 Task: Create âIntegration Monitoring Dashboardâ guidelines within a repository.
Action: Mouse moved to (1388, 114)
Screenshot: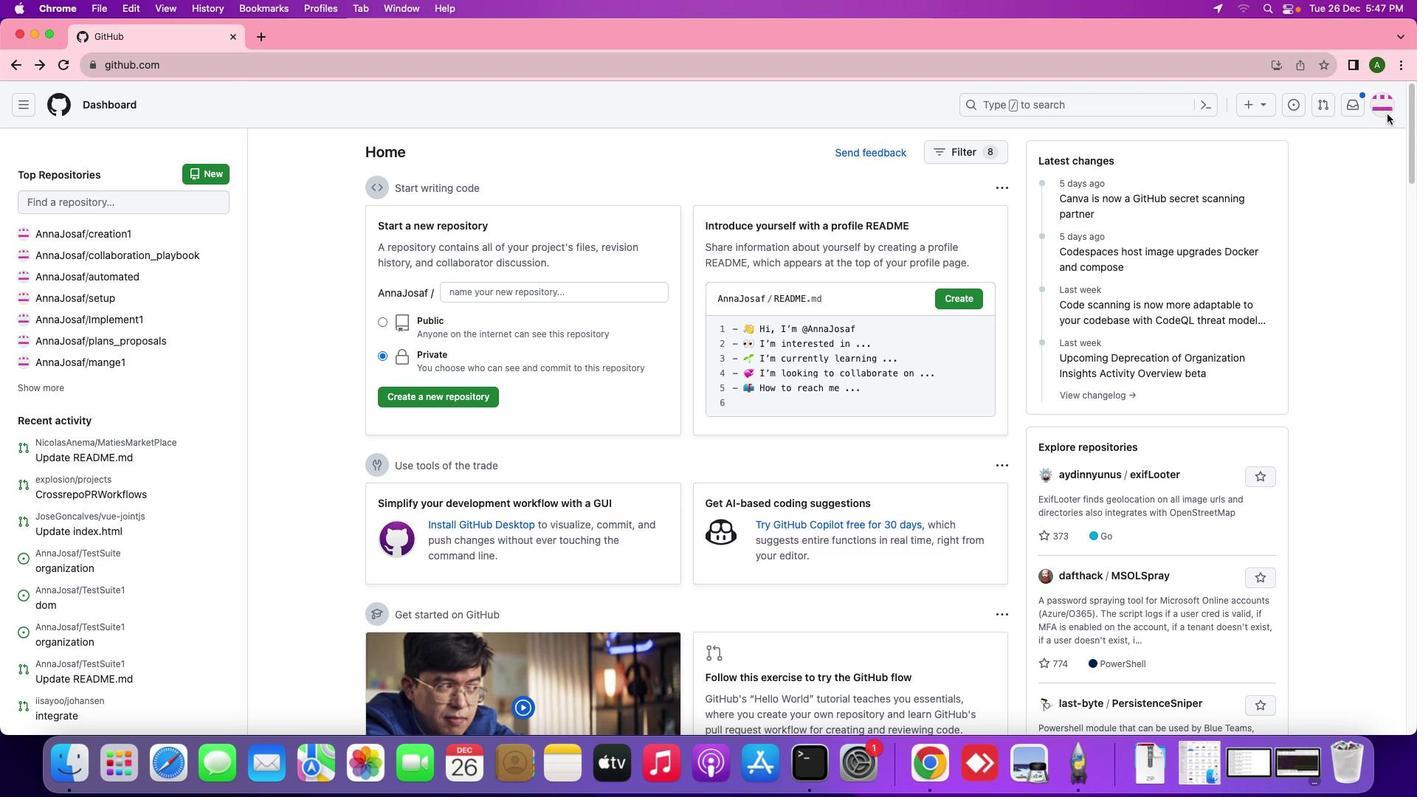 
Action: Mouse pressed left at (1388, 114)
Screenshot: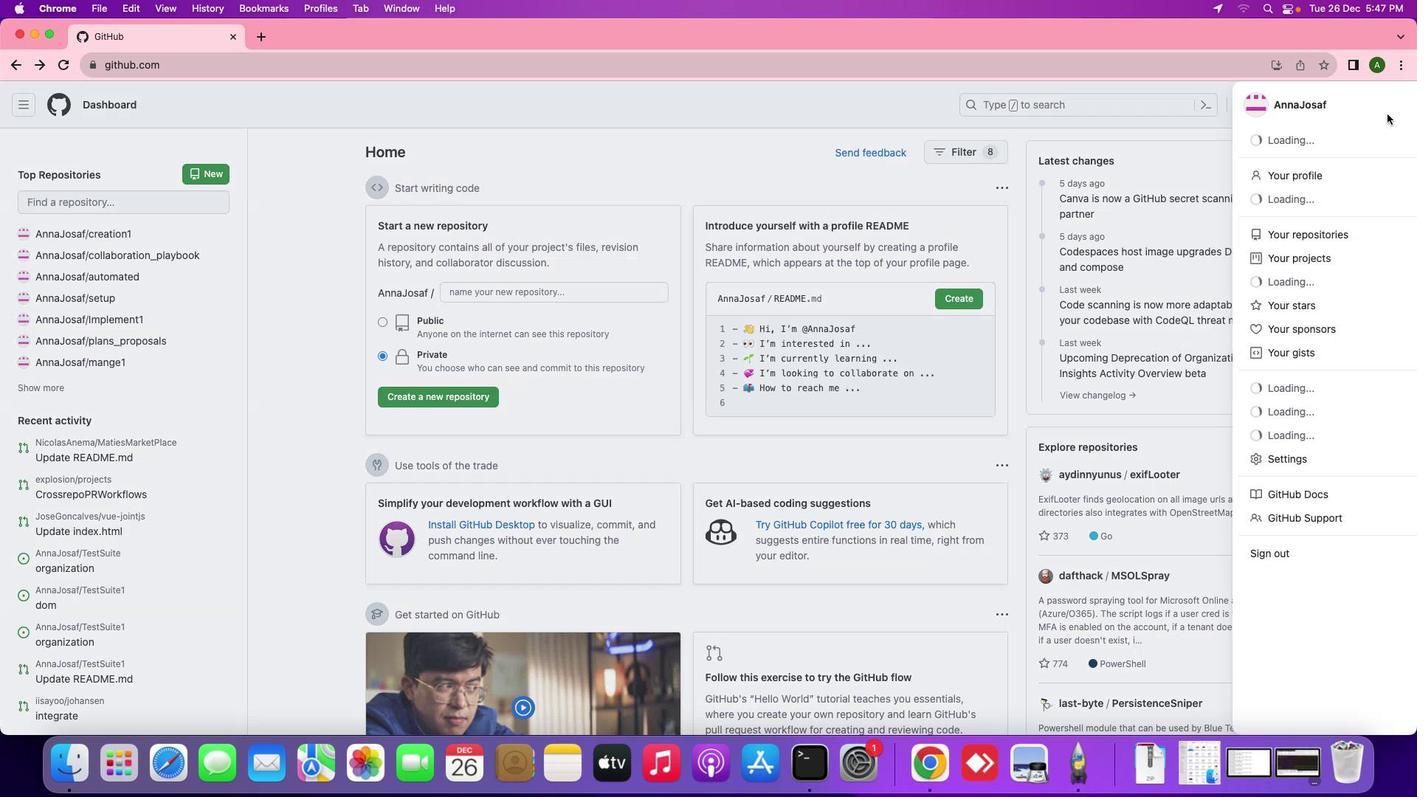 
Action: Mouse moved to (1274, 242)
Screenshot: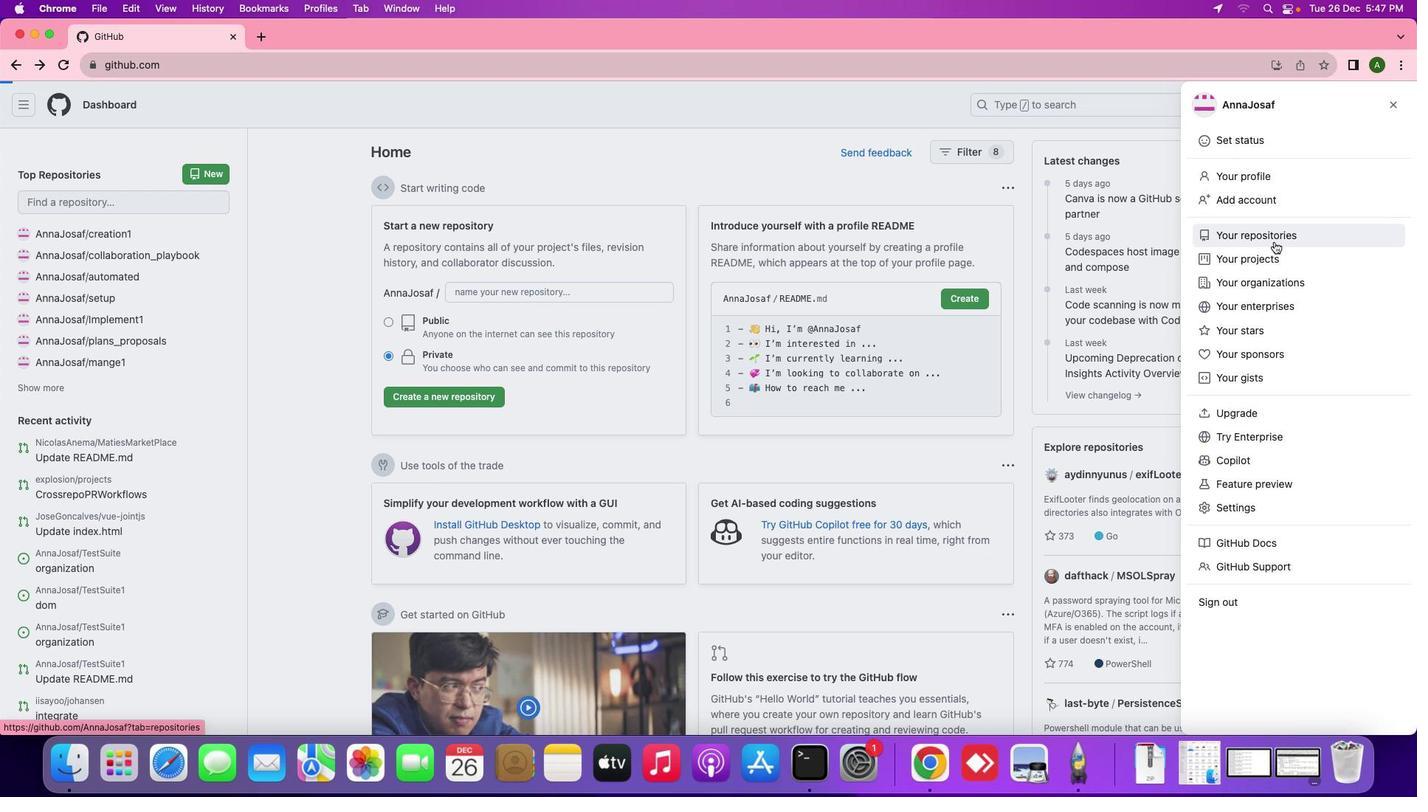 
Action: Mouse pressed left at (1274, 242)
Screenshot: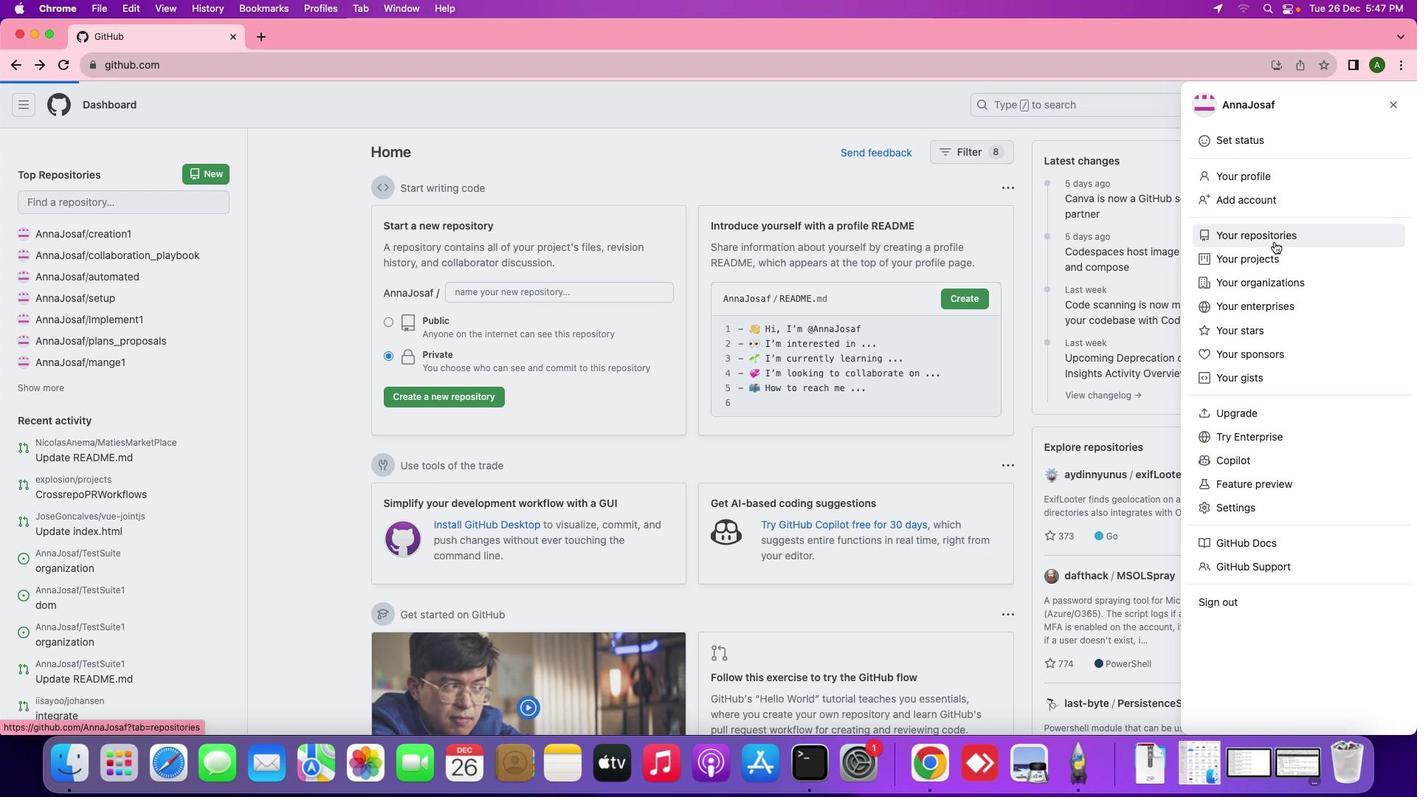 
Action: Mouse moved to (621, 530)
Screenshot: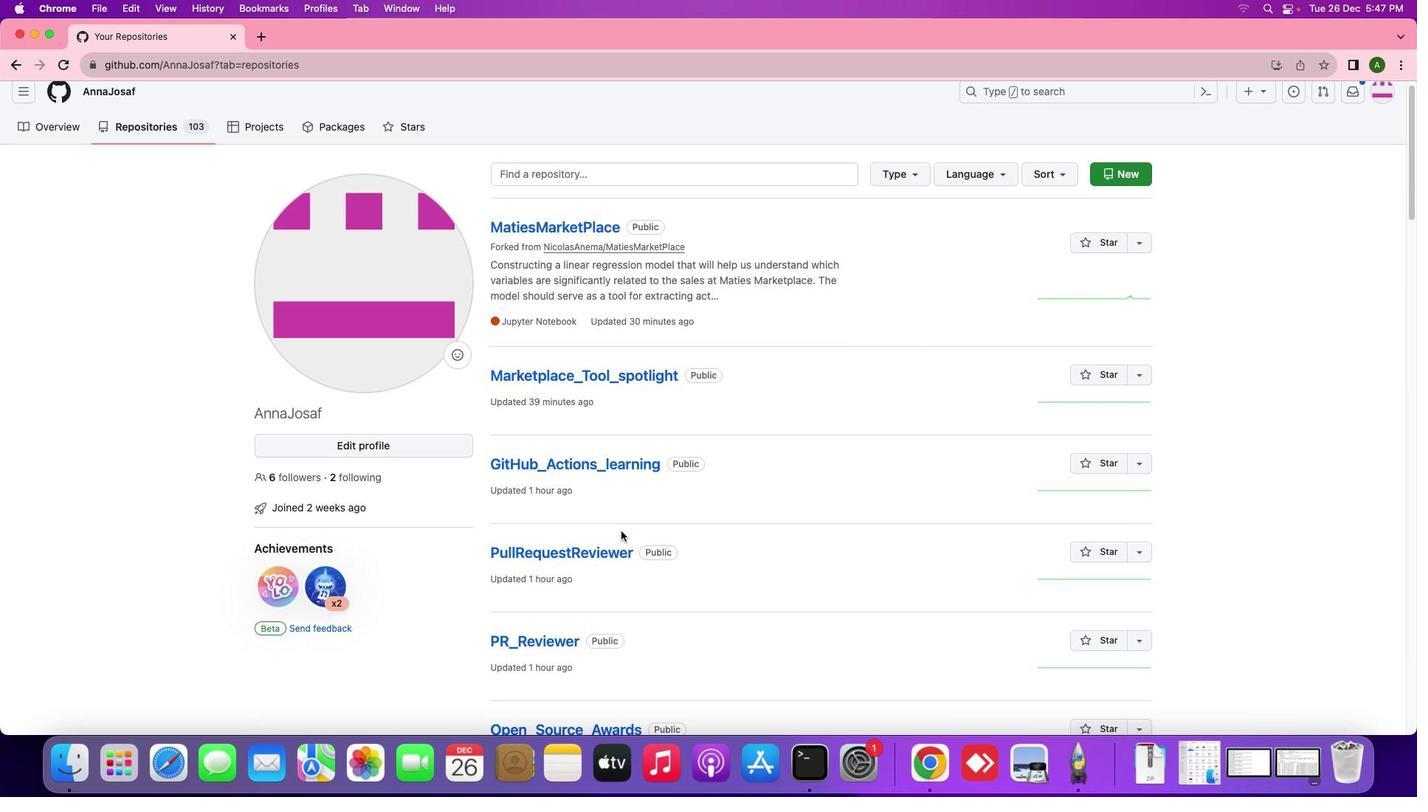 
Action: Mouse scrolled (621, 530) with delta (0, 0)
Screenshot: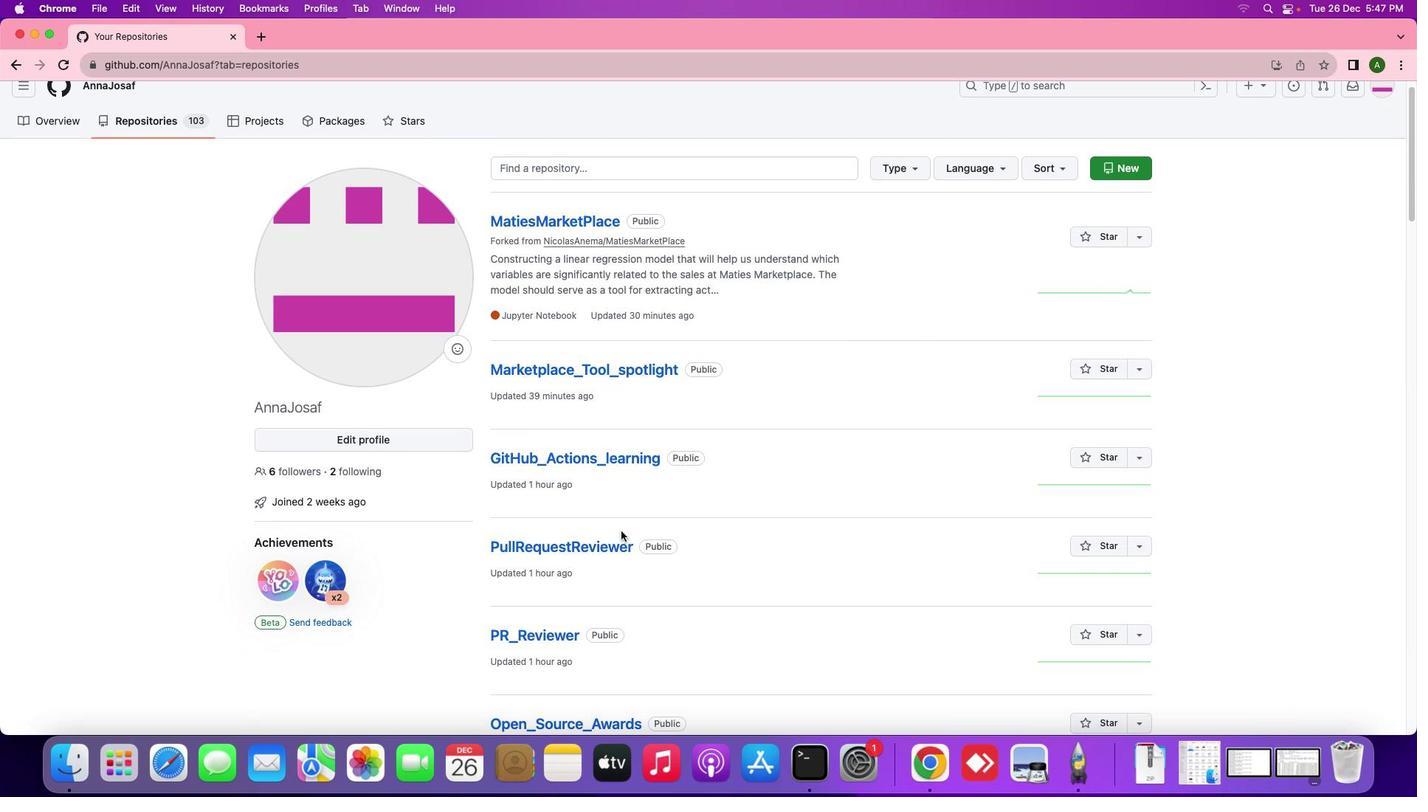 
Action: Mouse scrolled (621, 530) with delta (0, 0)
Screenshot: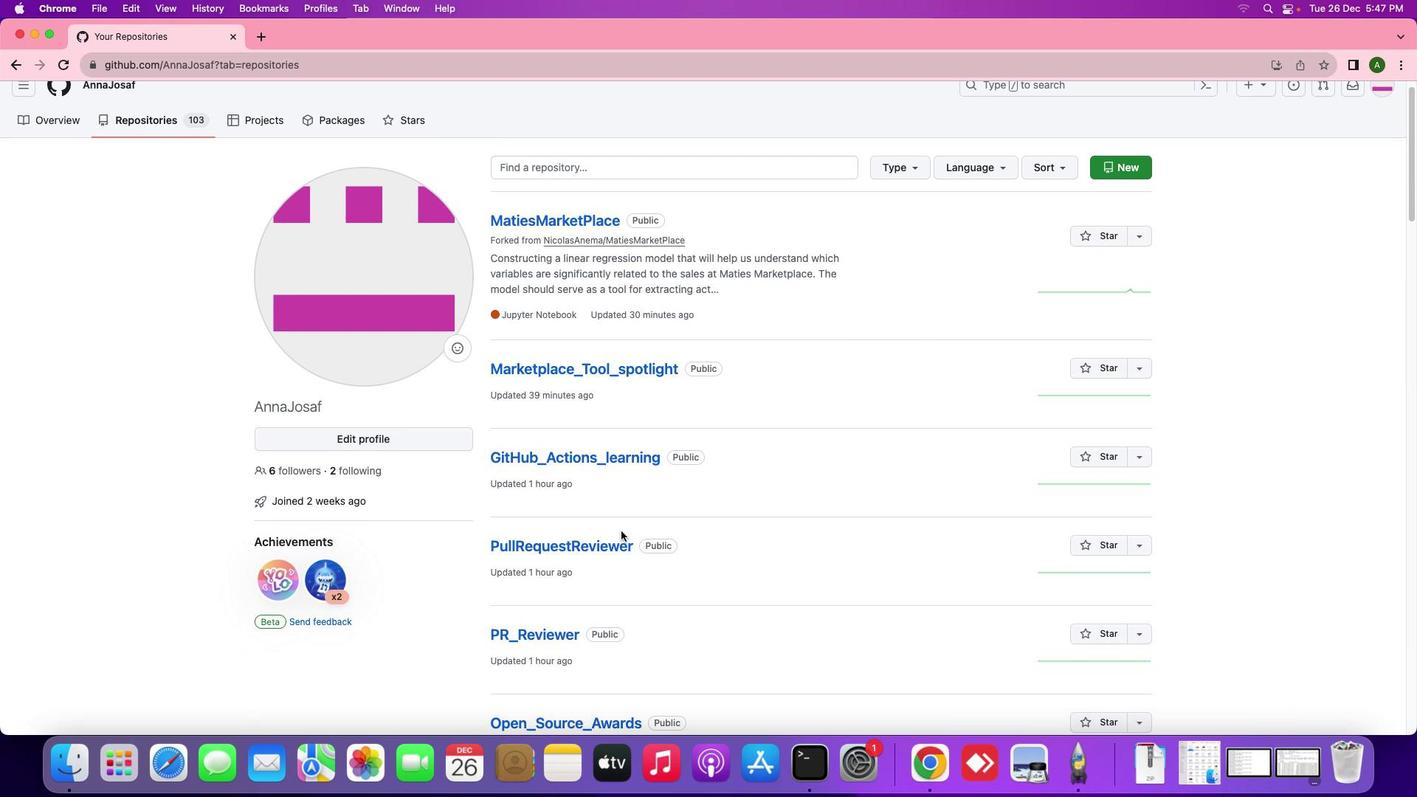 
Action: Mouse scrolled (621, 530) with delta (0, 0)
Screenshot: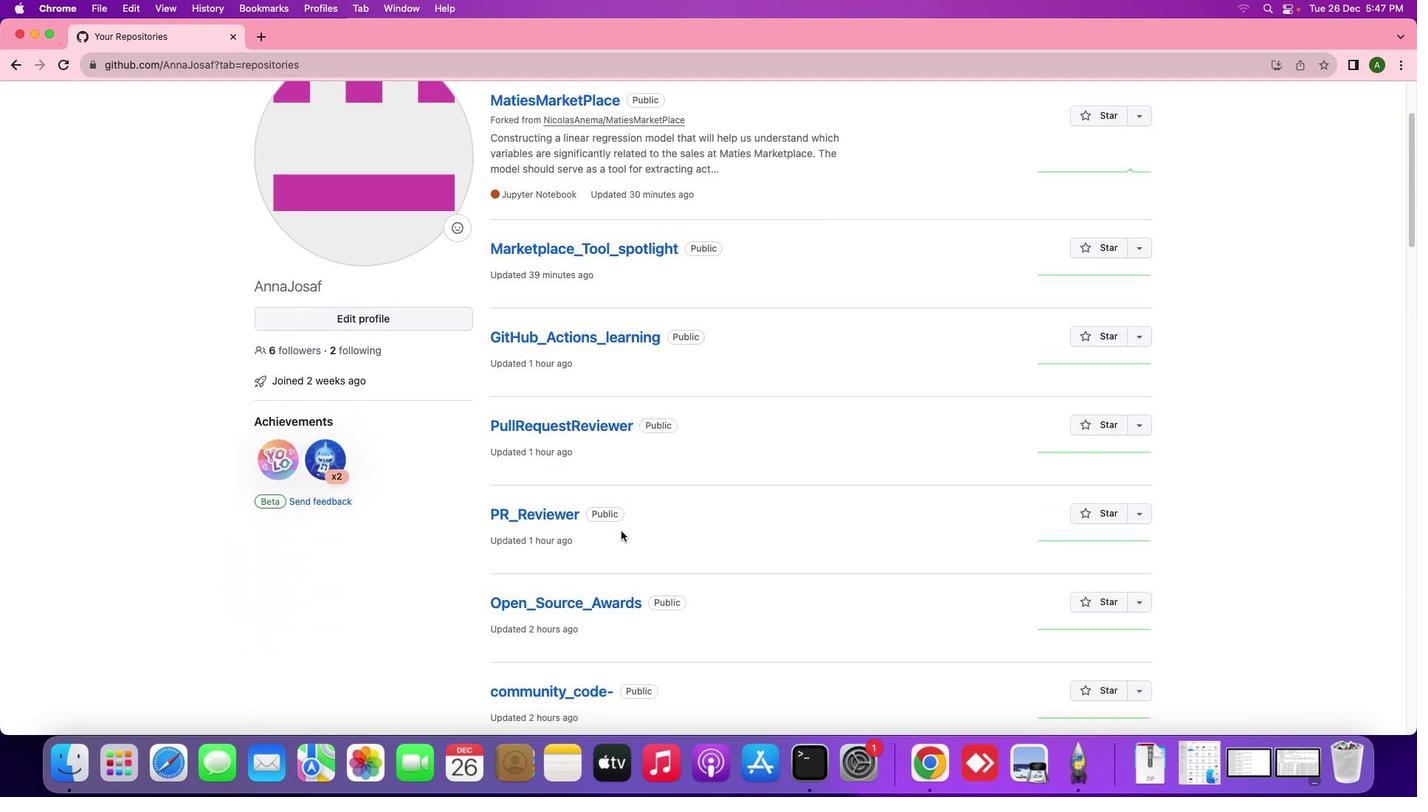 
Action: Mouse scrolled (621, 530) with delta (0, 0)
Screenshot: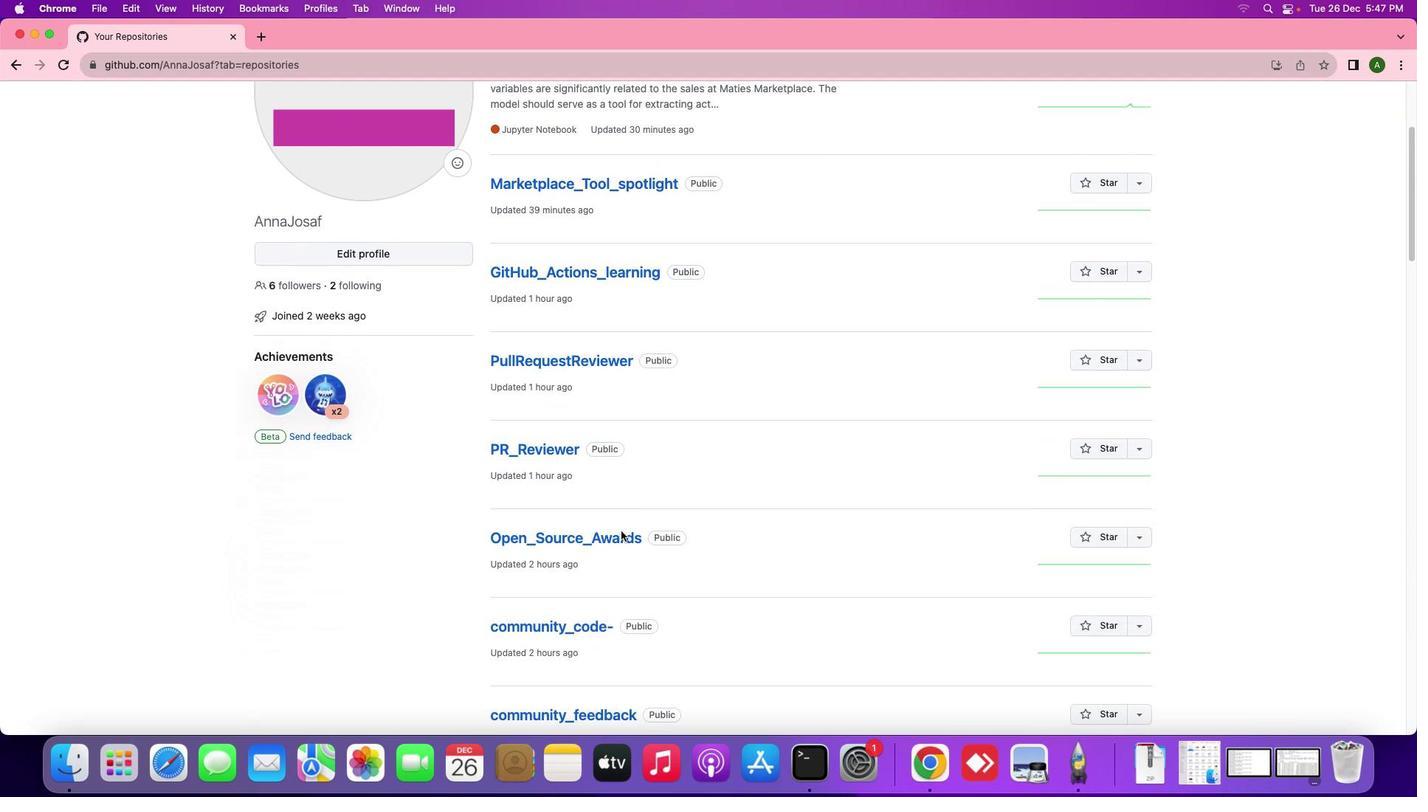 
Action: Mouse scrolled (621, 530) with delta (0, -1)
Screenshot: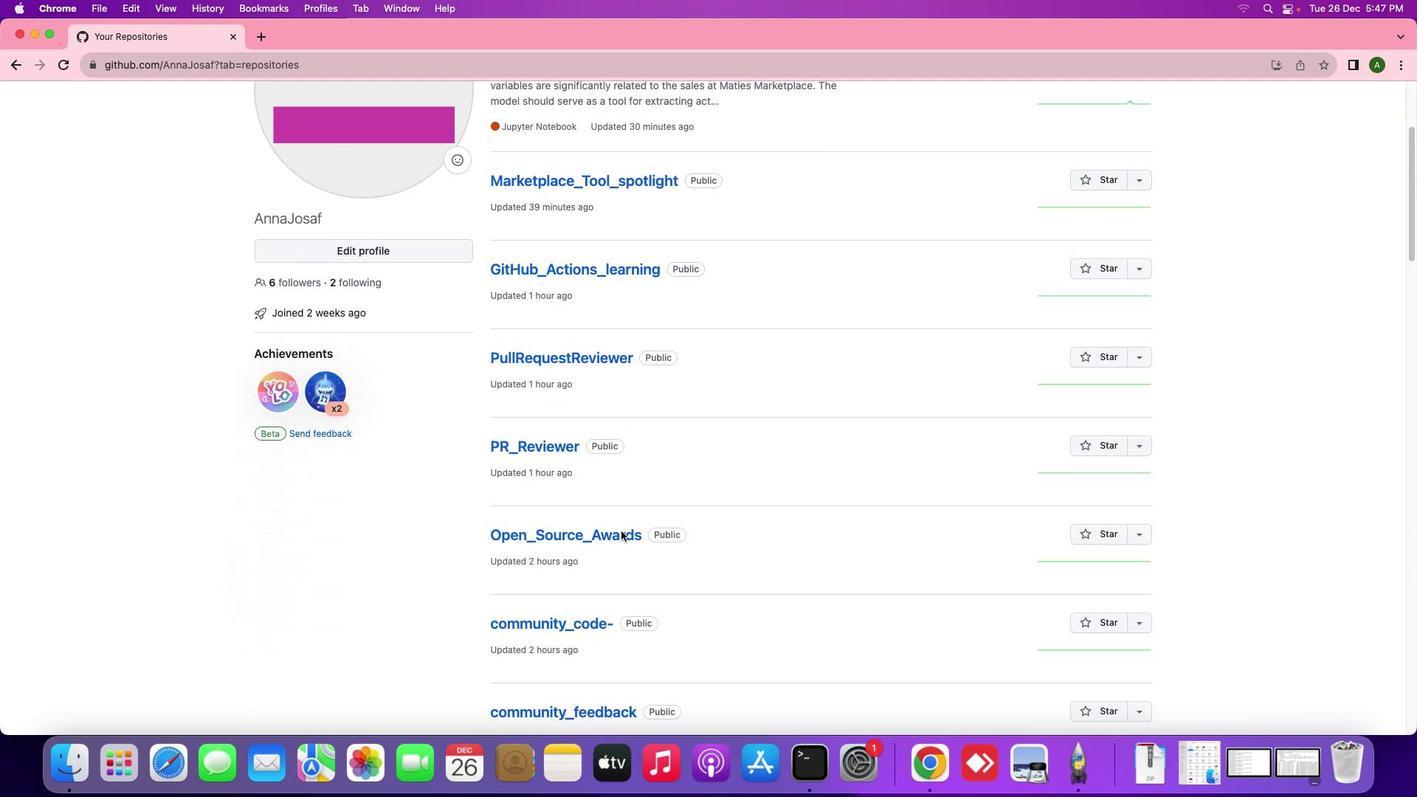 
Action: Mouse scrolled (621, 530) with delta (0, -2)
Screenshot: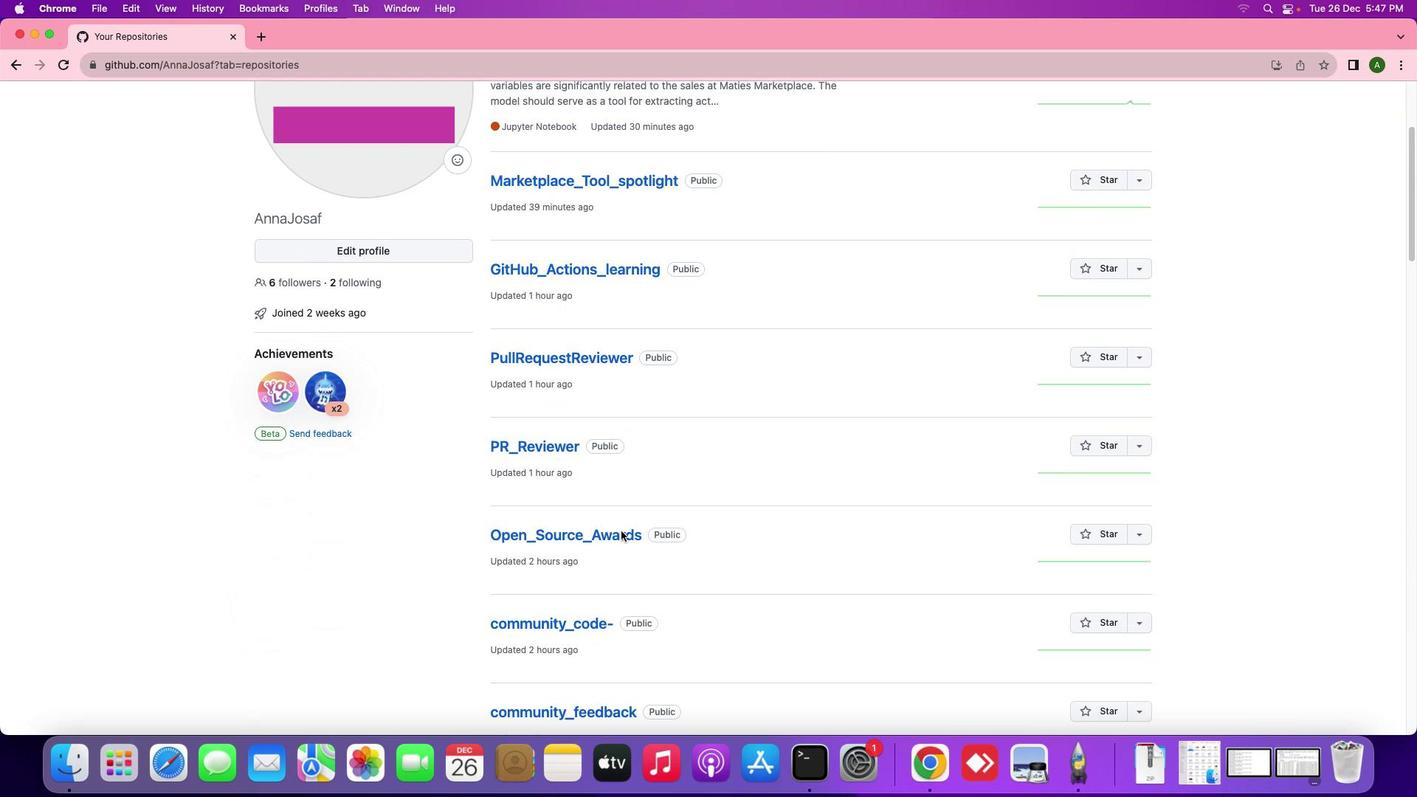 
Action: Mouse moved to (541, 443)
Screenshot: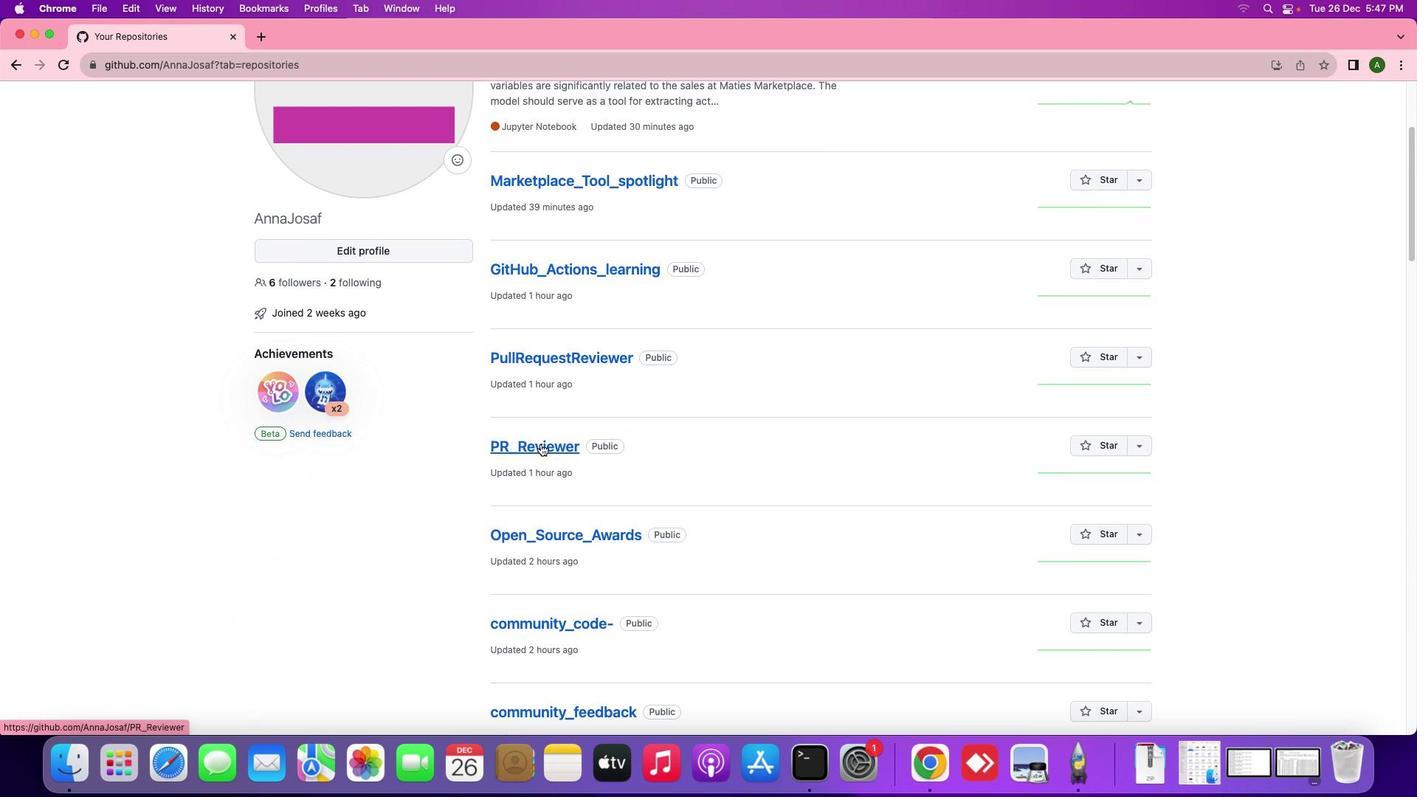 
Action: Mouse pressed left at (541, 443)
Screenshot: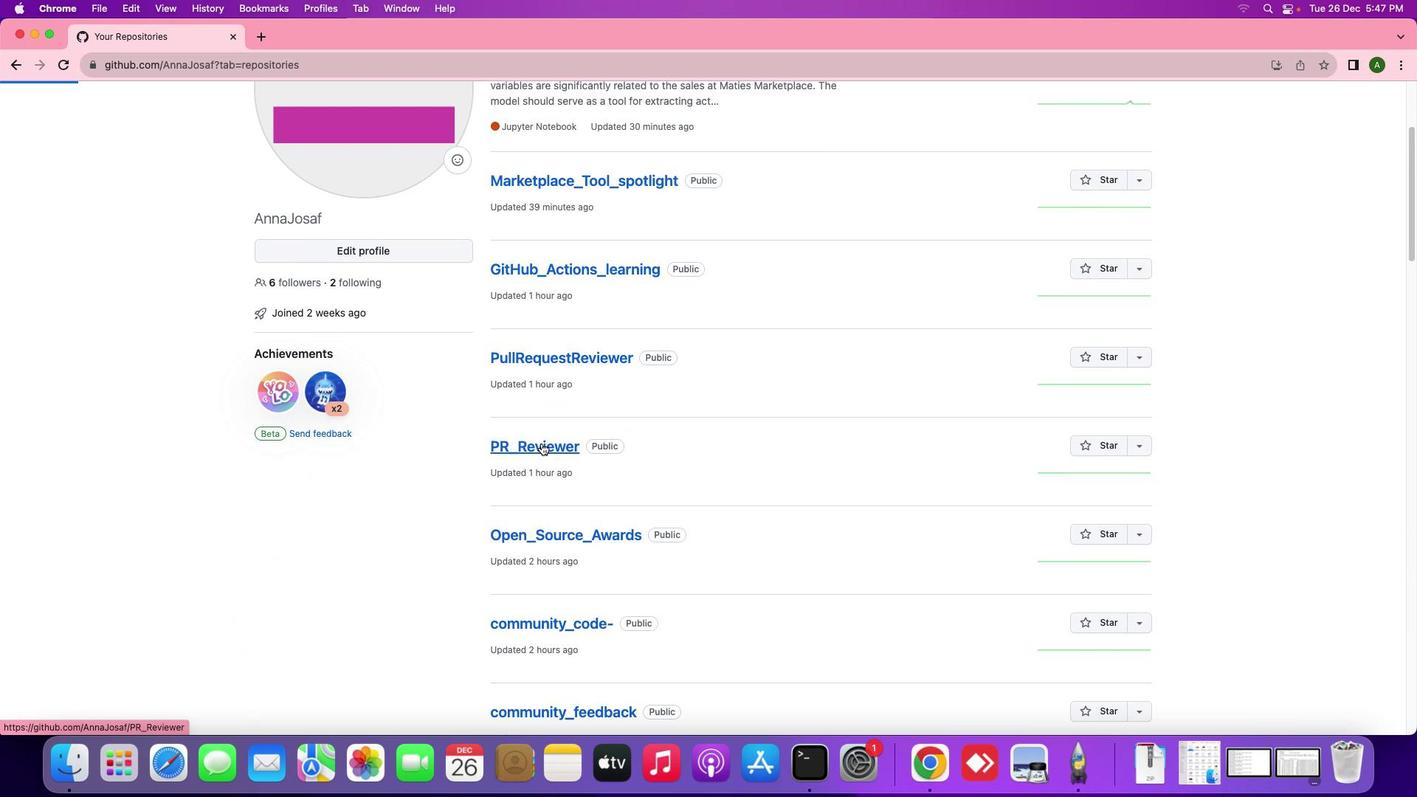 
Action: Mouse moved to (818, 235)
Screenshot: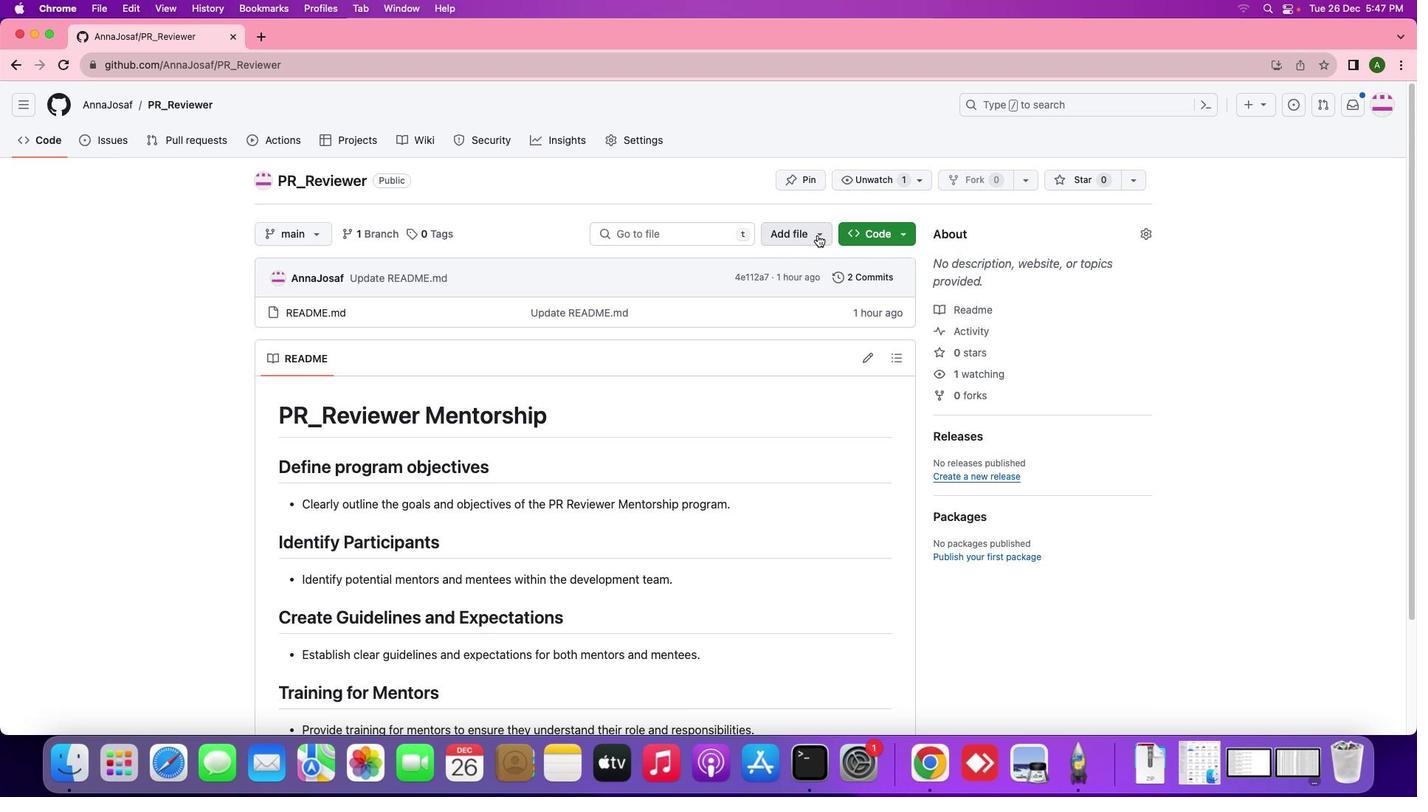 
Action: Mouse pressed left at (818, 235)
Screenshot: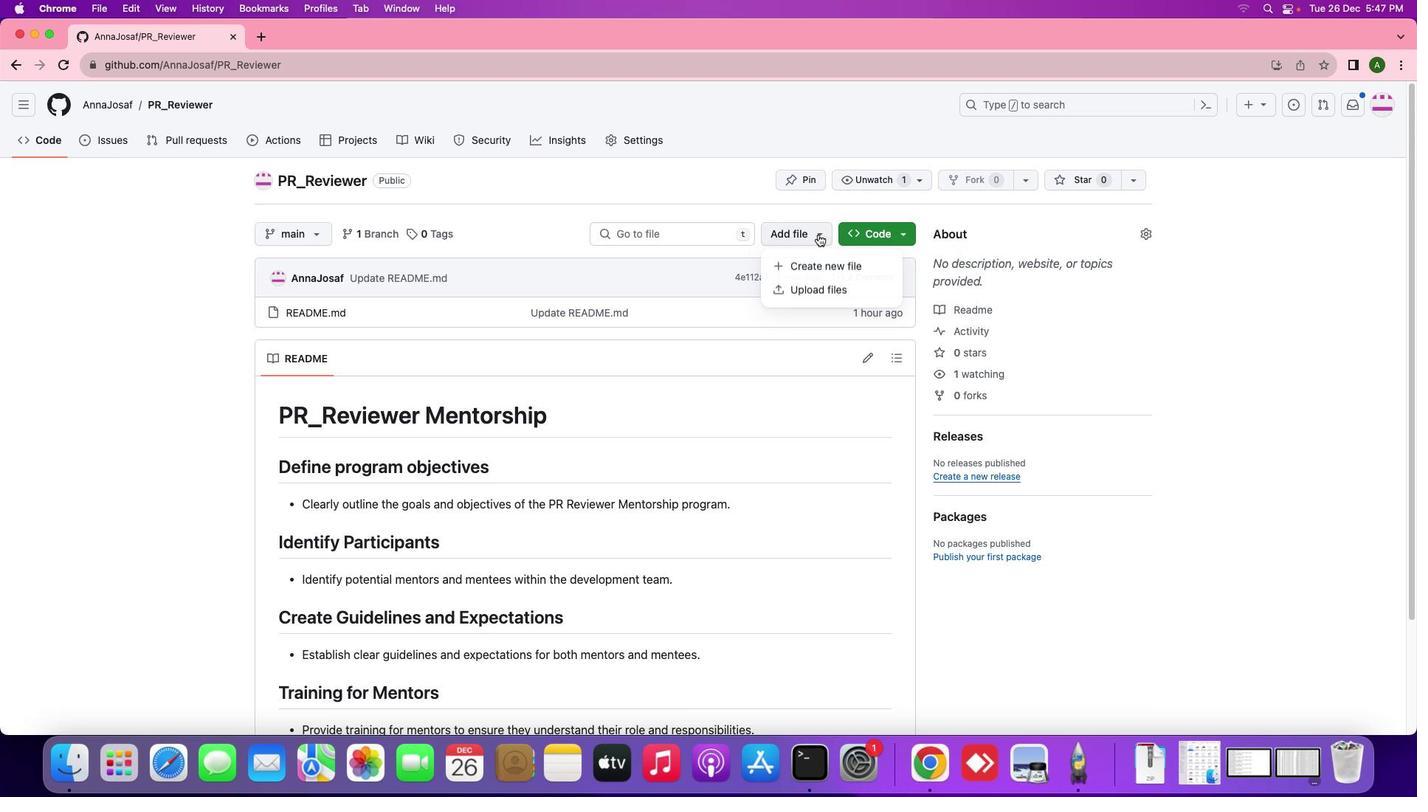 
Action: Mouse moved to (812, 259)
Screenshot: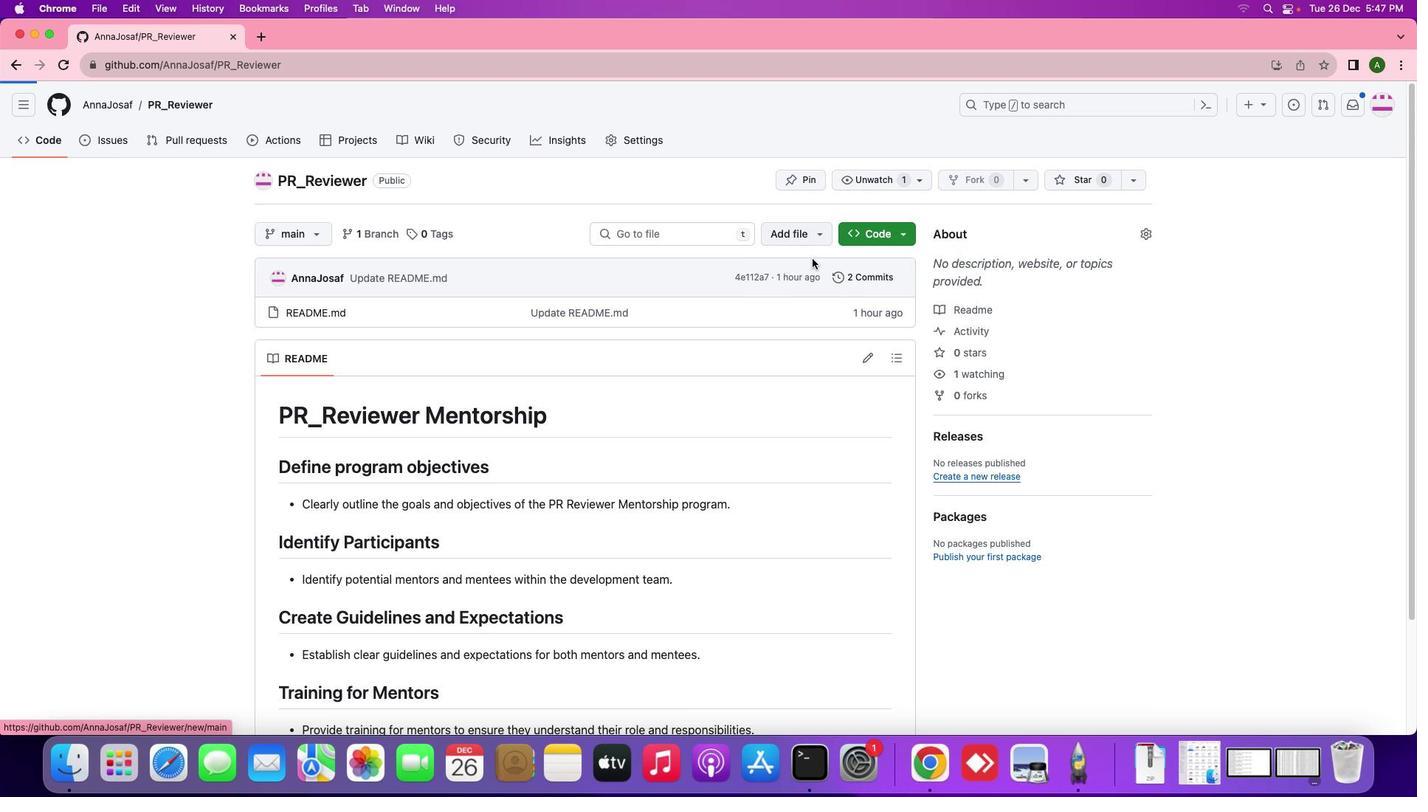 
Action: Mouse pressed left at (812, 259)
Screenshot: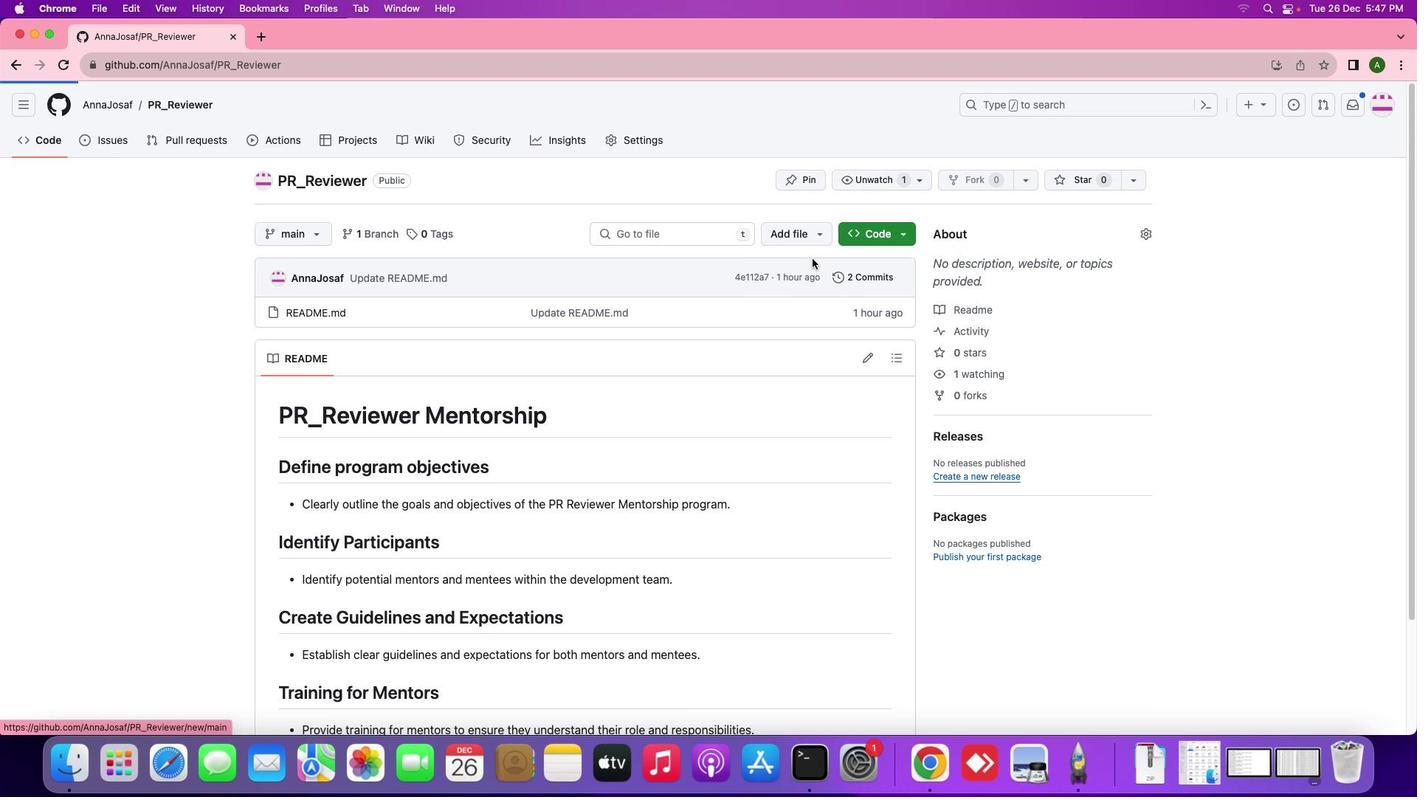 
Action: Mouse moved to (179, 182)
Screenshot: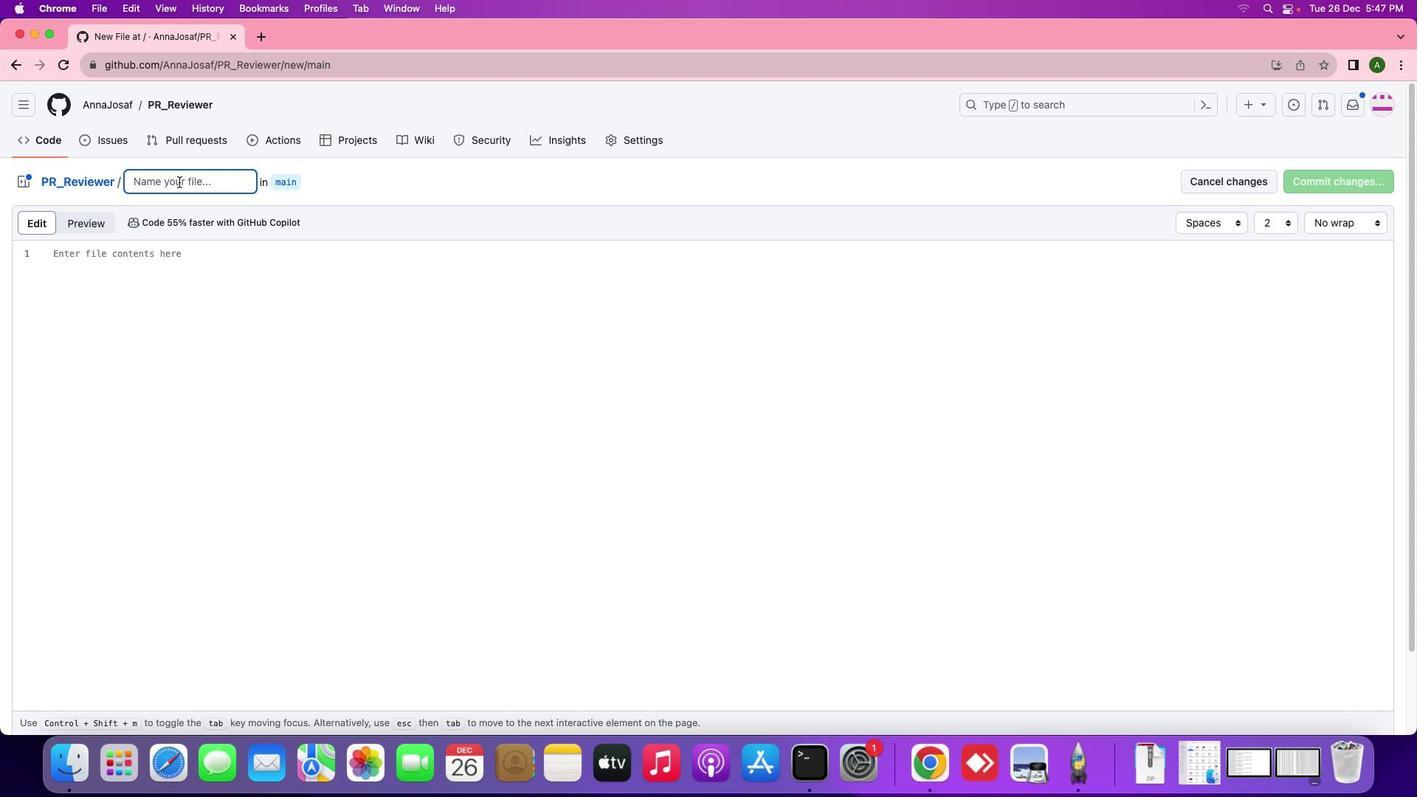 
Action: Mouse pressed left at (179, 182)
Screenshot: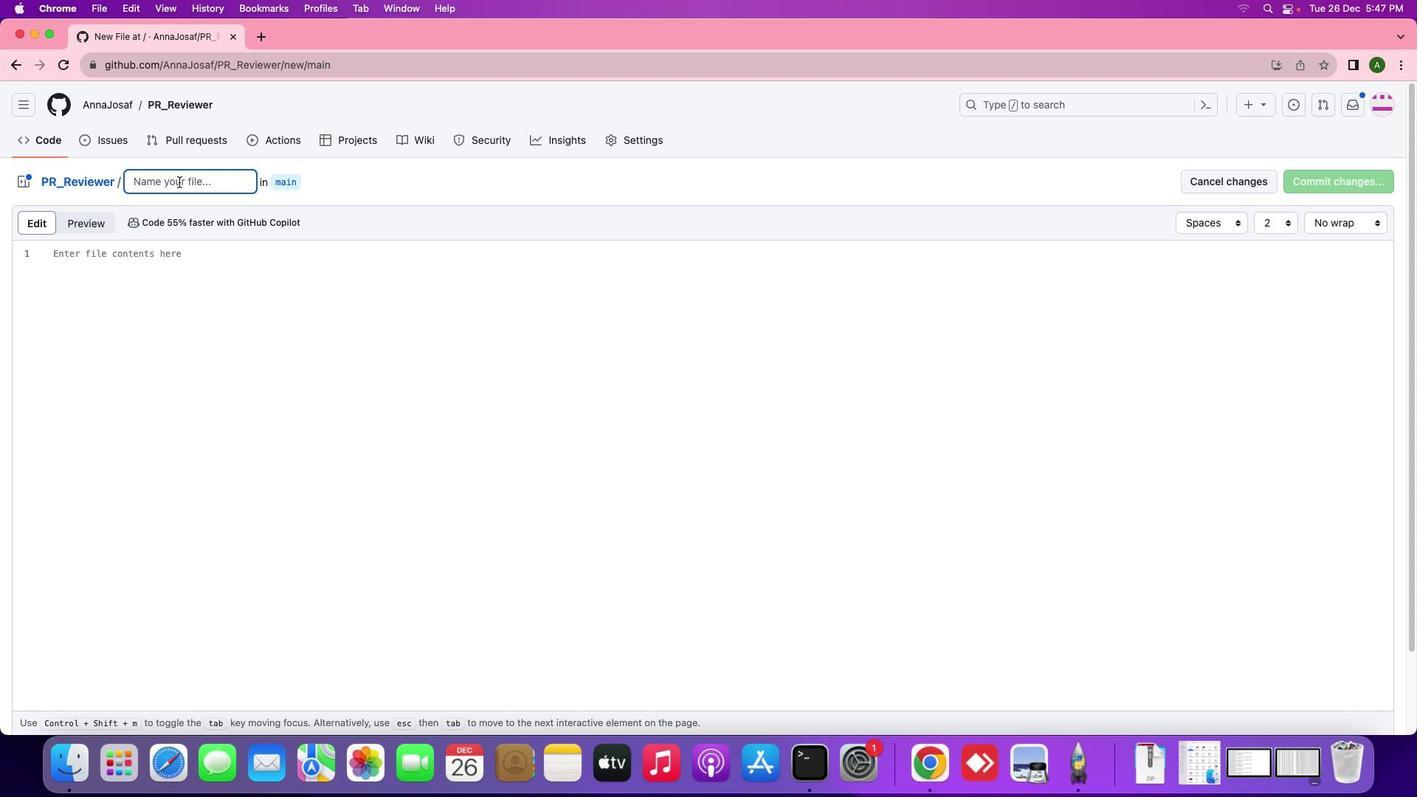 
Action: Mouse moved to (179, 182)
Screenshot: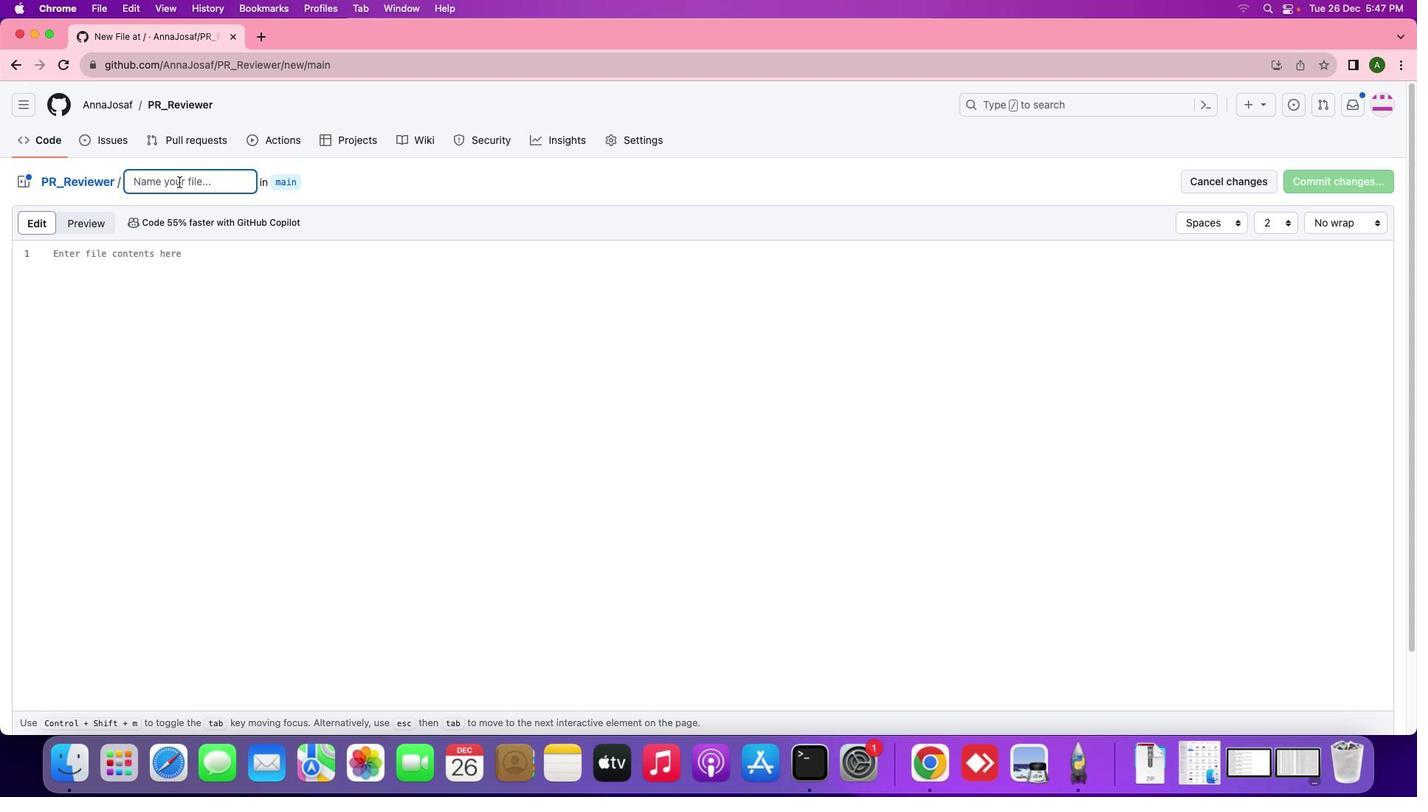 
Action: Key pressed Key.shift_r'I''n''t''e''r'Key.backspace'g''r''a''t''i''o''n'Key.shift_r'_''n''i'Key.backspaceKey.backspace'm''o''n''i''t''o''r''i''n''g'Key.shift_r'_''d'Key.backspaceKey.shift_r'D''a''s''g'Key.backspace'h''b''o''r''a'Key.backspaceKey.backspace'a''r''d''.''m''d'
Screenshot: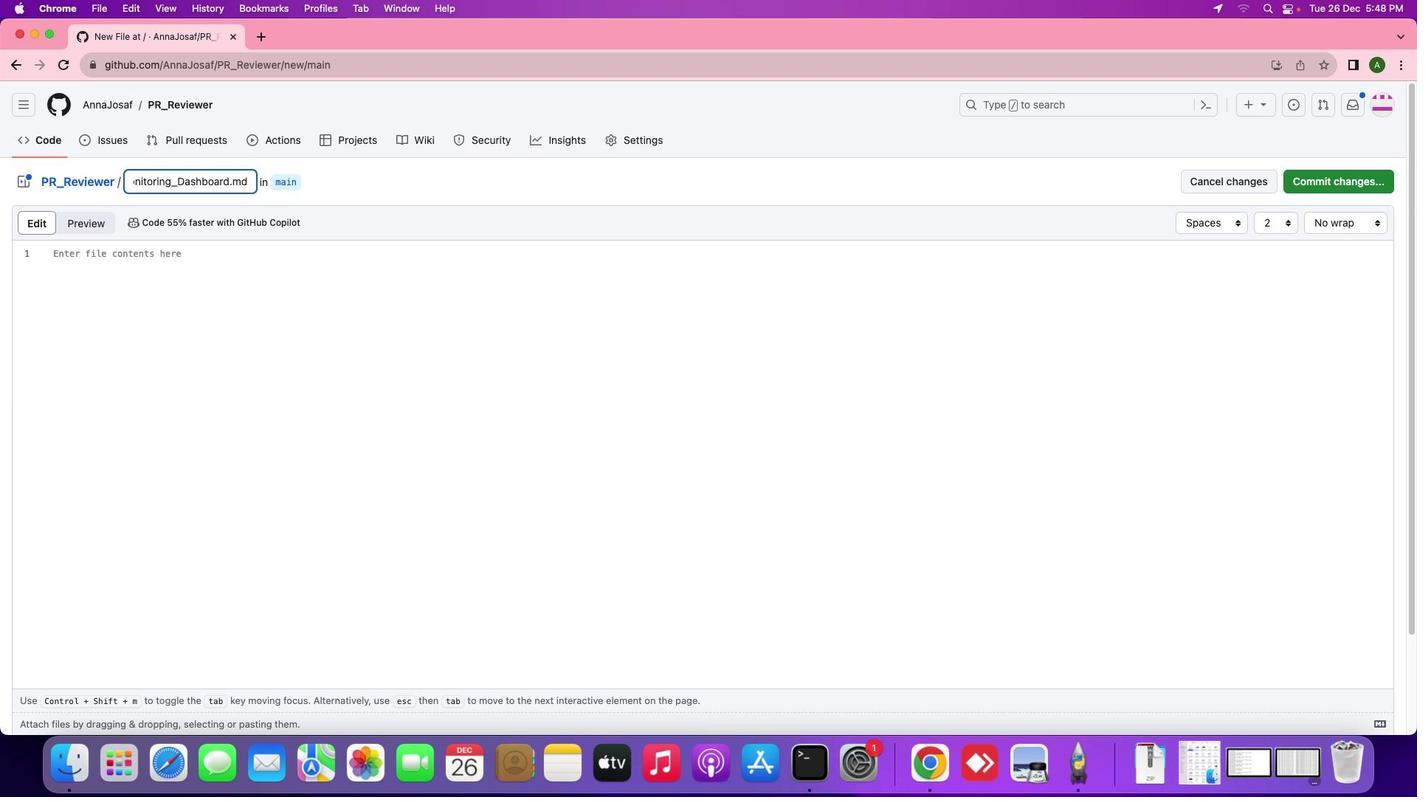 
Action: Mouse moved to (253, 314)
Screenshot: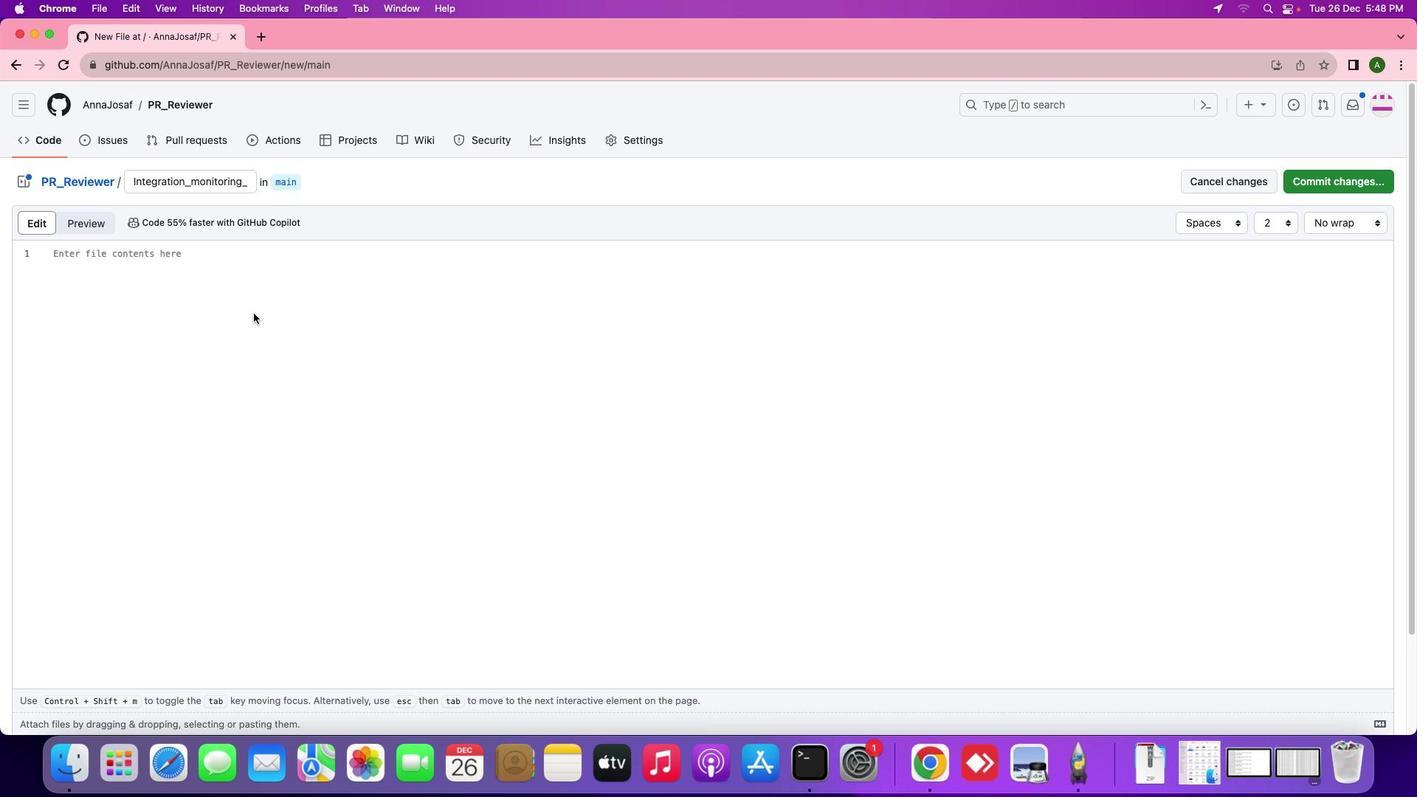 
Action: Mouse pressed left at (253, 314)
Screenshot: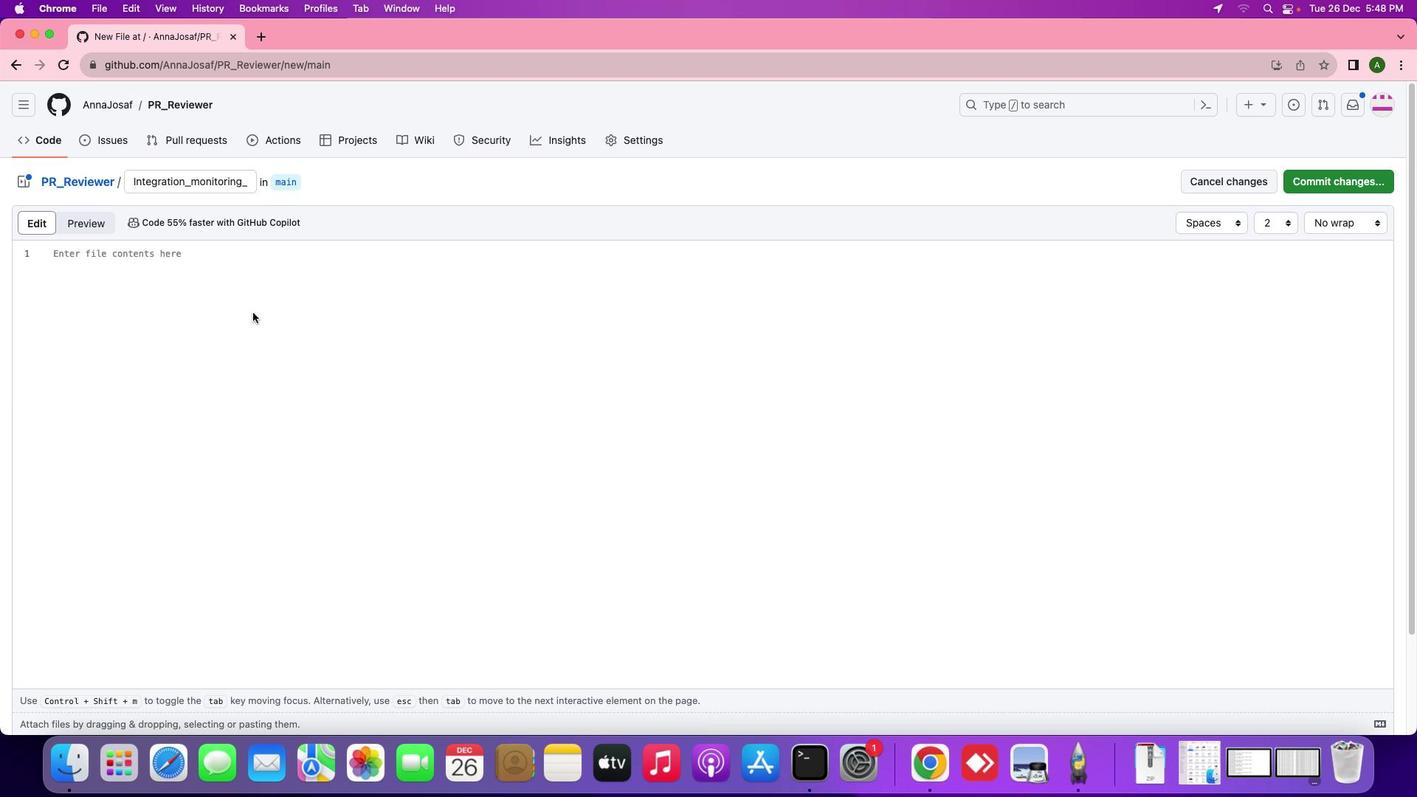 
Action: Mouse moved to (253, 312)
Screenshot: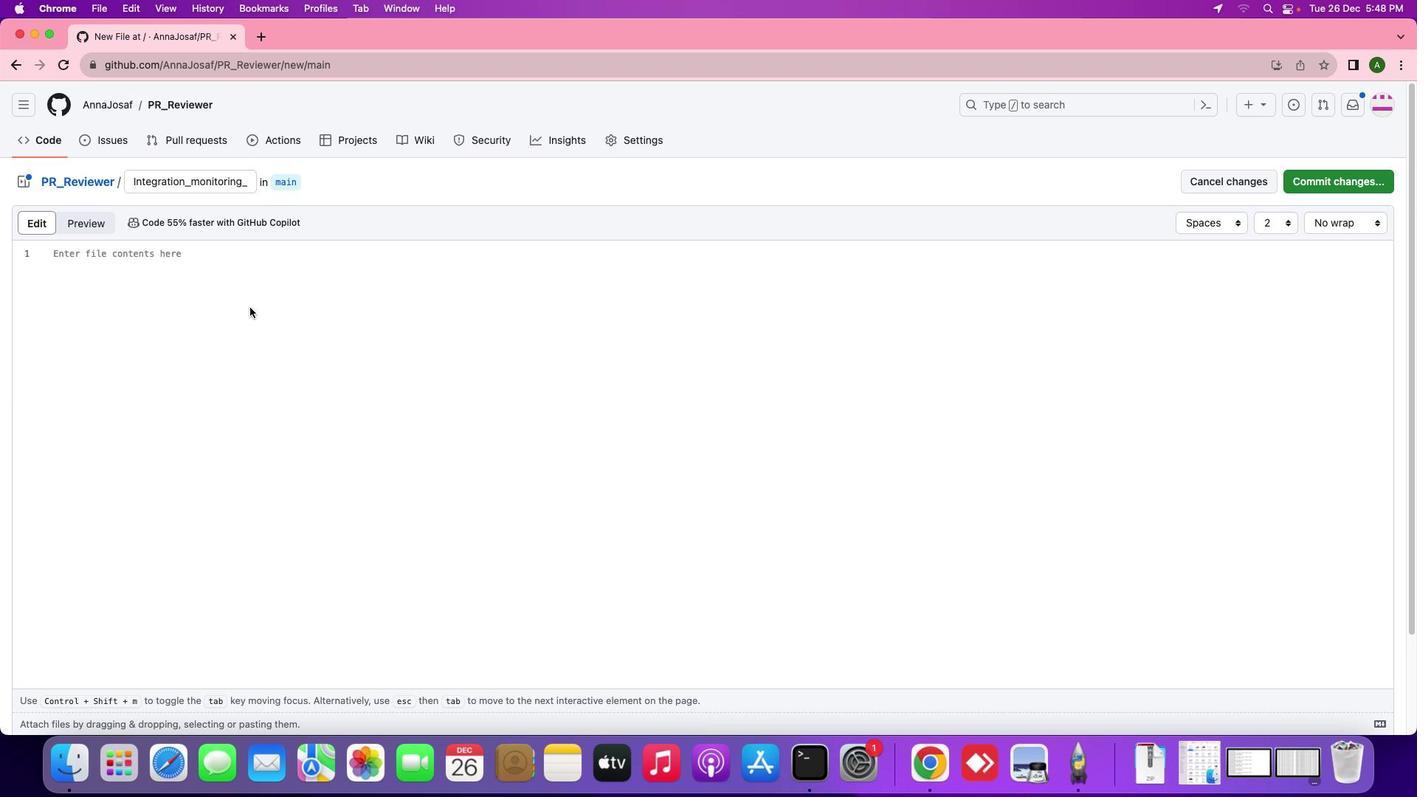 
Action: Mouse pressed left at (253, 312)
Screenshot: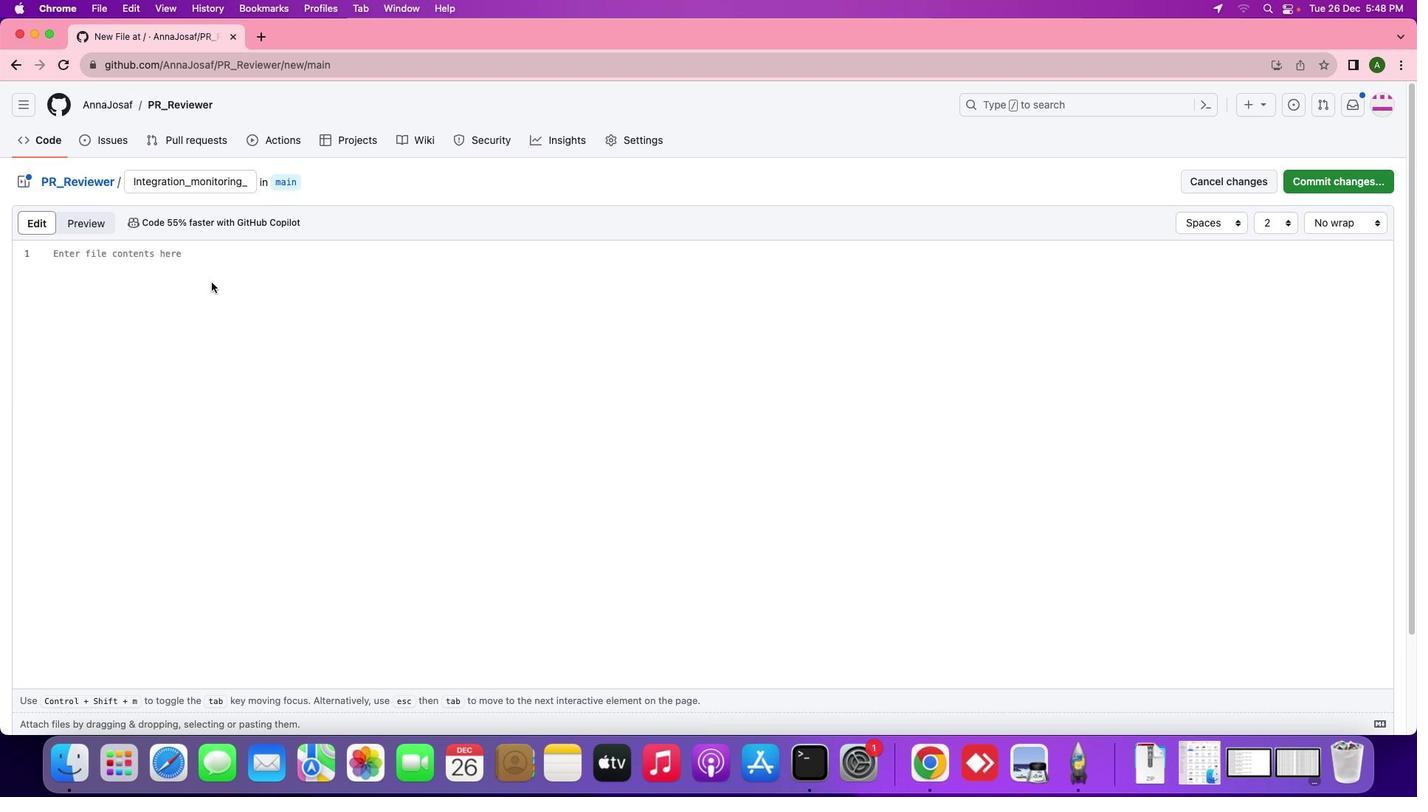 
Action: Mouse moved to (191, 276)
Screenshot: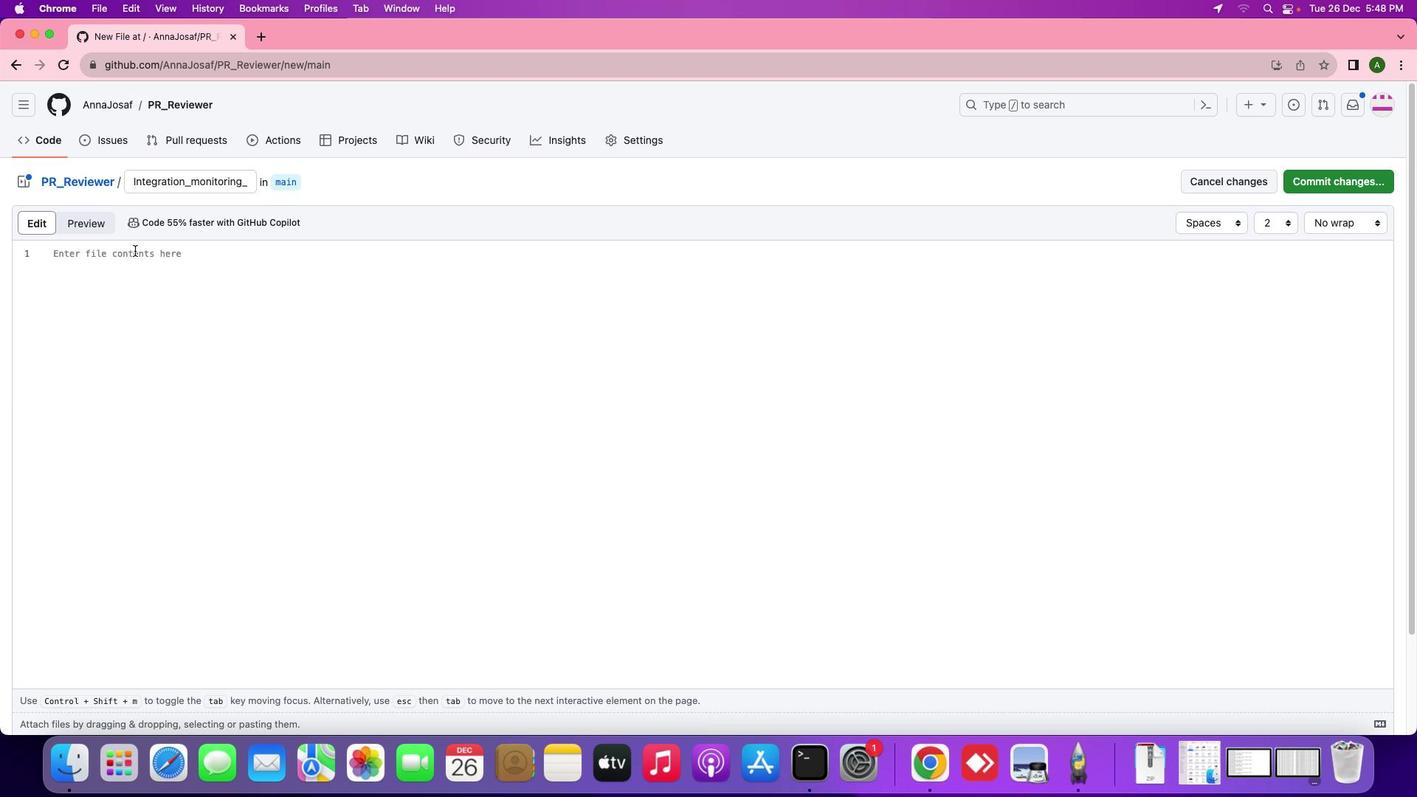 
Action: Mouse pressed left at (191, 276)
Screenshot: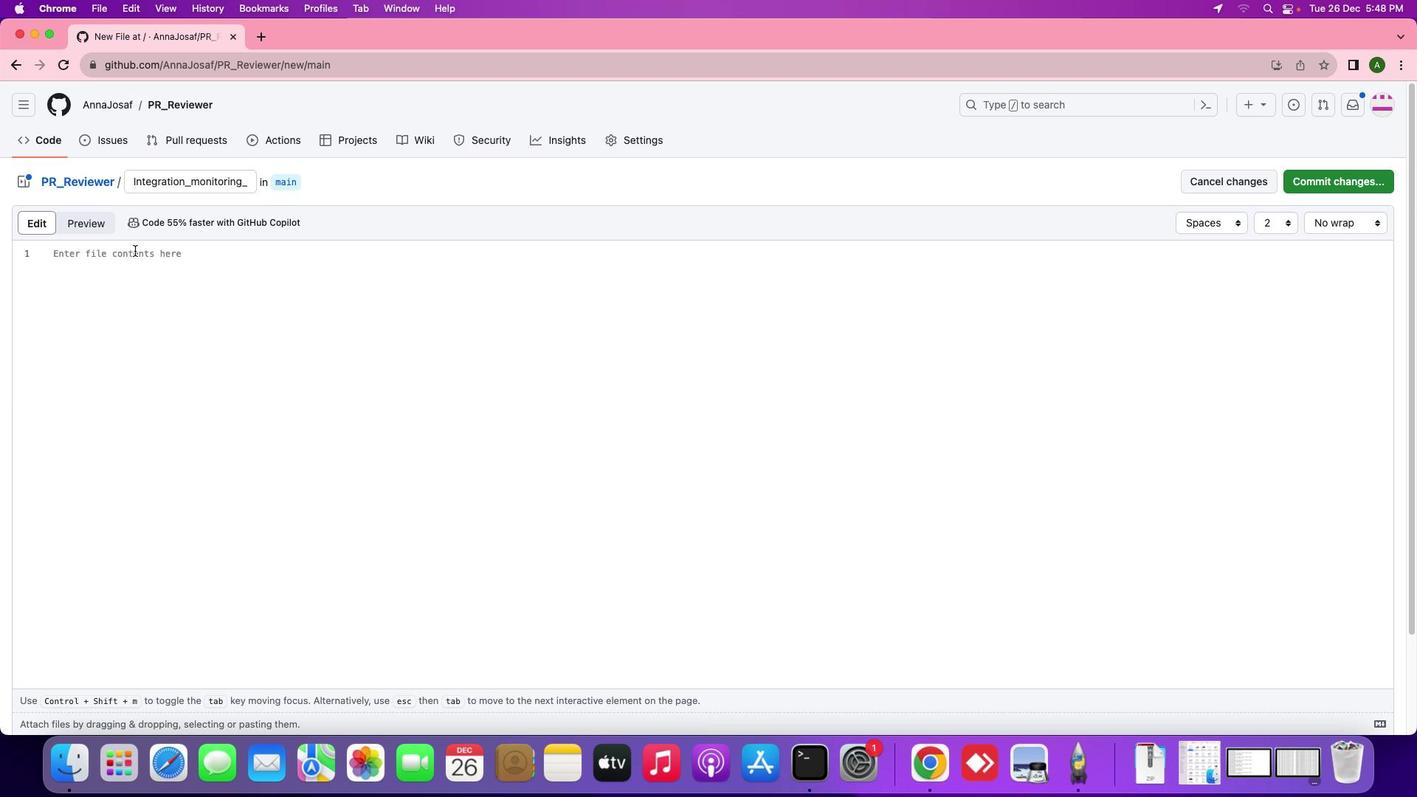 
Action: Mouse moved to (134, 250)
Screenshot: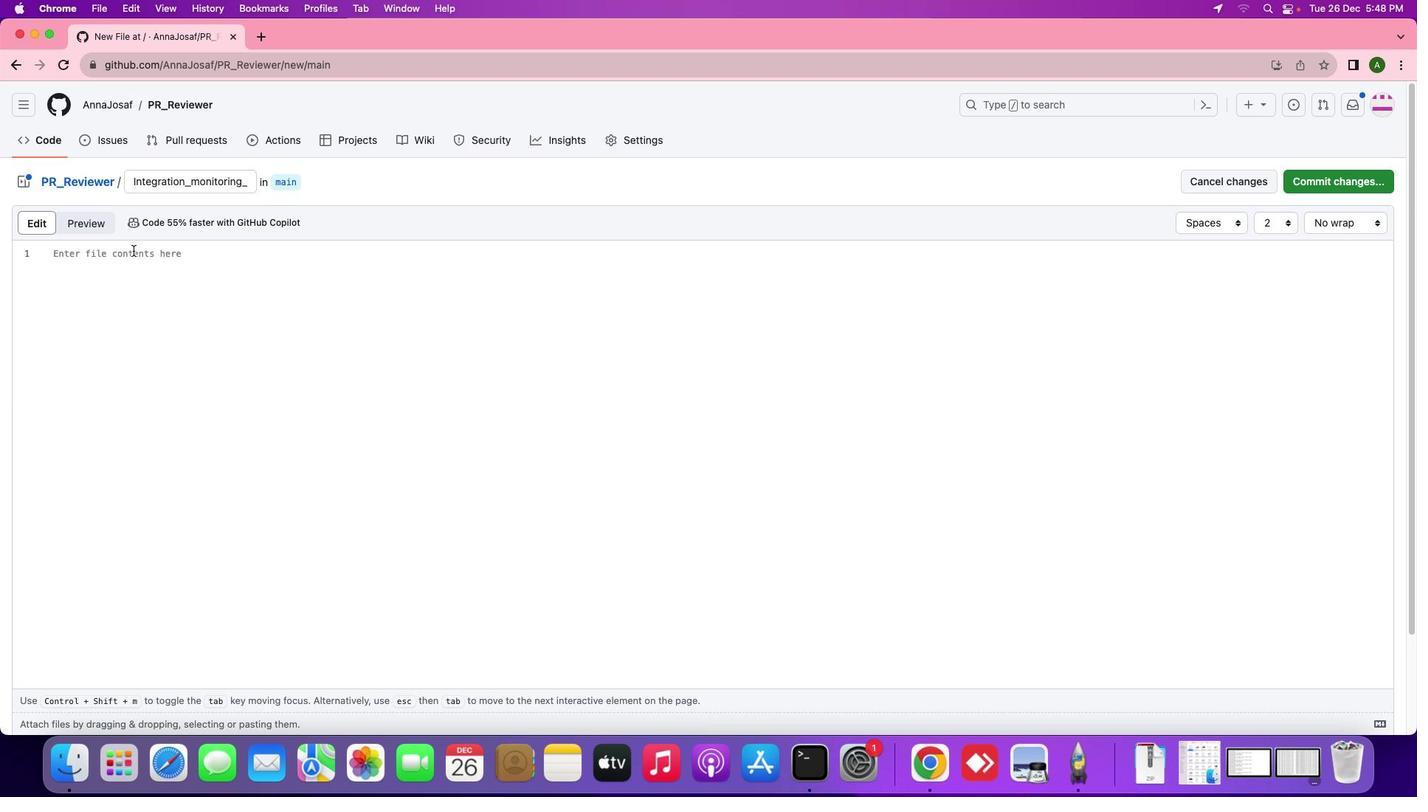 
Action: Mouse pressed left at (134, 250)
Screenshot: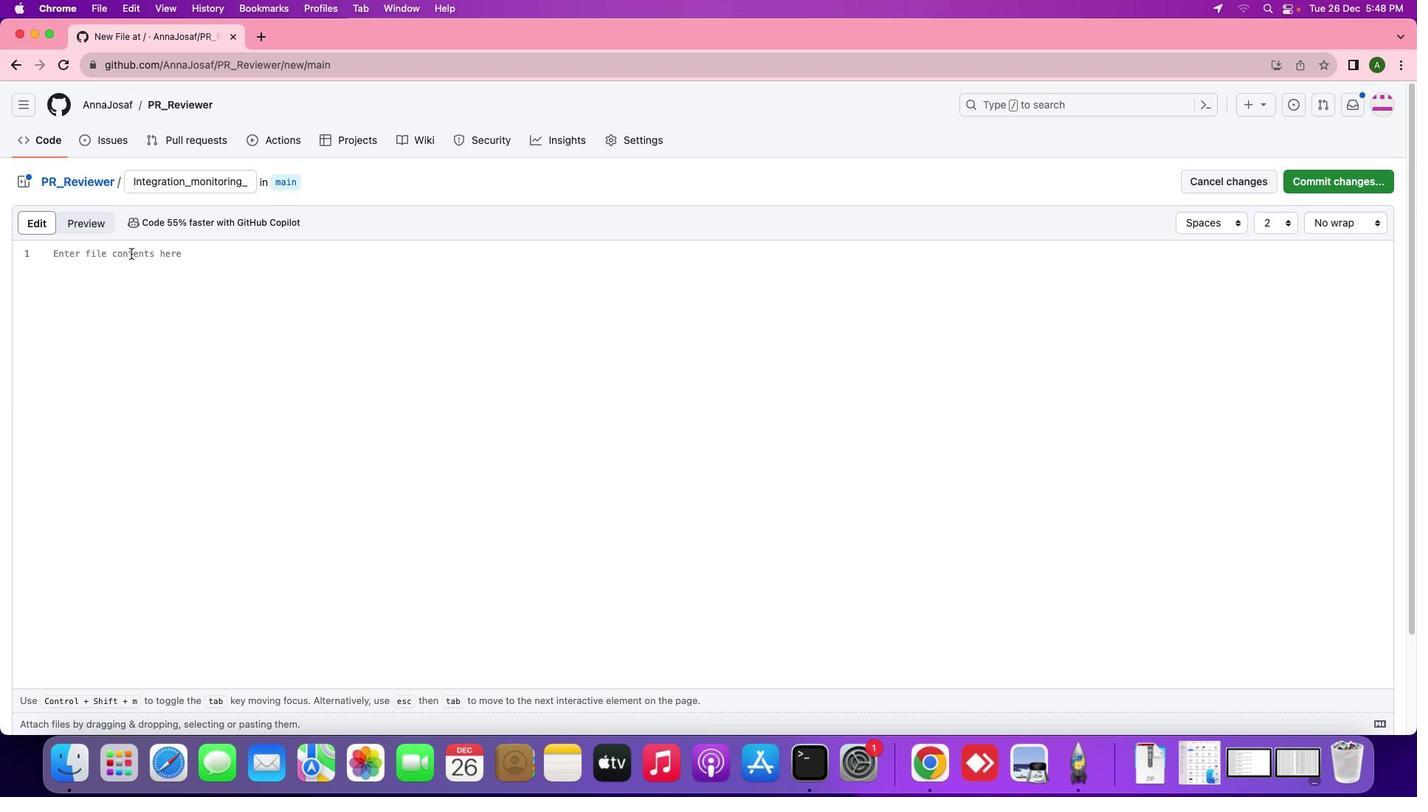 
Action: Mouse moved to (131, 253)
Screenshot: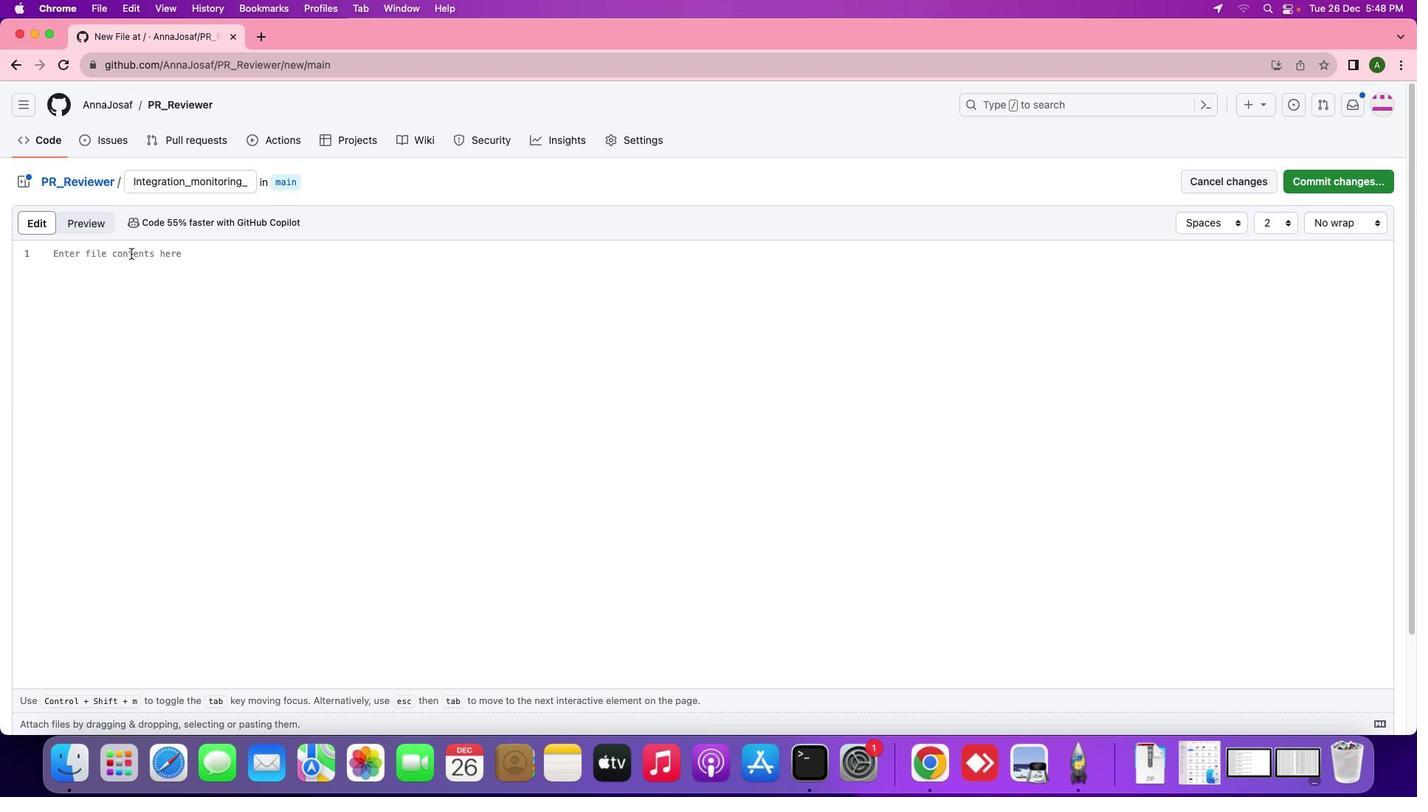 
Action: Mouse pressed left at (131, 253)
Screenshot: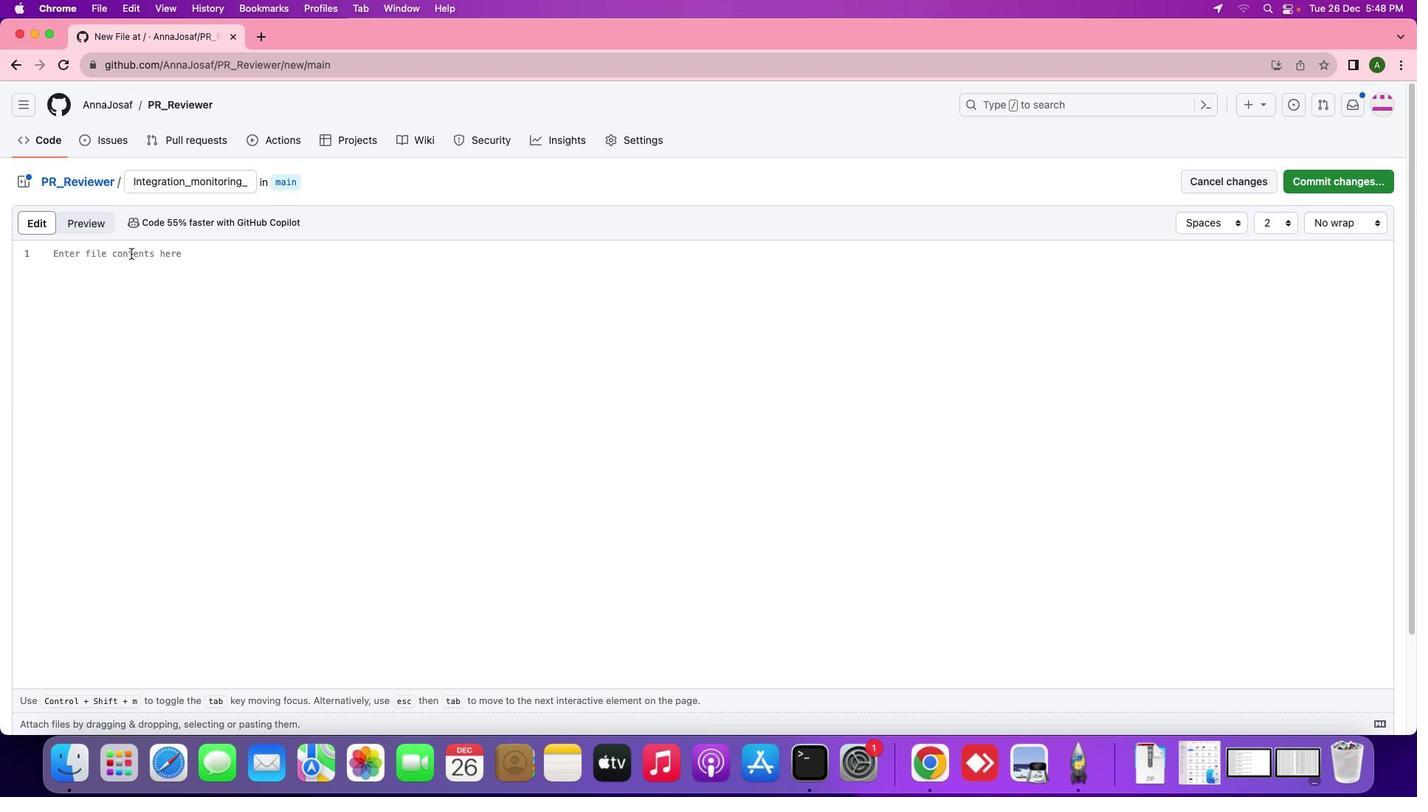 
Action: Key pressed Key.shift_r'#'Key.spaceKey.shift_r'I''n''t''e''g''r''a''t''i''o''n'Key.spaceKey.shift_r'M''o''n''i''t''o''r''i''n''g'Key.spaceKey.shift_r'D''a''s''h''b''o''a''r''d'Key.enterKey.shift_r'#''#'Key.spaceKey.backspaceKey.backspaceKey.backspace'-'Key.spaceKey.shift_r'A''n'Key.spaceKey.backspaceKey.backspaceKey.backspaceKey.shift_r'T''h''i''s'Key.space'i''s'Key.space'a'Key.space't''o''o''l'Key.space'o''r'Key.space'p''l''a''t''f''o''r''m'Key.space'd''e''s''i''g''n''e''d'Key.space't''o'Key.space'p''r''o''v''i''d''e''d'Key.backspaceKey.space'a'Key.space'c''e''n''t''r''a''l''i''z''e''d'Key.space'v''i''e''w'Key.space'o''f'Key.space't''h''e'Key.space's''t''a''t''u''s'Key.space'a''n''d'Key.space'p''e''r''f''o''r''m''a''n''c''e'Key.space'o''f'Key.space'i''n''t''e''f''r'Key.backspaceKey.backspace'g''r''a''t''e''d'Key.space's''y''s''t''e''m''s'Key.space'w''i''t''h''i''n'Key.space'a''n'Key.space'o''r''g''a''n''i''z''a''t''i''o''n''.'Key.enterKey.enterKey.backspaceKey.shift_r'#''#'Key.spaceKey.backspaceKey.backspaceKey.backspaceKey.backspaceKey.backspaceKey.shift_r'#'Key.shift_r'#'Key.spaceKey.shift_r'R''e''a''l'Key.spaceKey.backspace'-''t''i''m''e'Key.spaceKey.shift_r'M''o''n''i''t''o''r''i''n''g'Key.spaceKey.enter'-'Key.spaceKey.shift_r'D''i''s''p''l''a''y''p''i''n'Key.backspaceKey.backspaceKey.backspace'i''n''g'Key.space'l''i''v''e'Key.space'o''r'Key.space'n''e''a''r''-''r''e''a''l''-''t''i''m''e'Key.space'i''n''f''o''r''m''a''t''i''o''n'Key.space'a''b''o''u''t'Key.space't''h''e'Key.space'p''e''r''f''o''r''m''a''n''c''e'Key.space'a''n''d'Key.space's''t''a''t''u''s'Key.space'o''f'Key.space'i''n''t''e''f''r''a'Key.backspaceKey.backspaceKey.backspace'g''r''a''t''e''d'Key.space's''y''s''t''e''m''s'Key.spaceKey.backspace'.'Key.enterKey.enterKey.downKey.backspaceKey.shift_r'#'Key.backspaceKey.backspaceKey.backspaceKey.shift_r'#'Key.shift_r'#'Key.spaceKey.shift_r'V''i''s''u''a''l''i''z''a''t''i''o''n'Key.space'o''f'Key.spaceKey.shift_r'I''n''t''e''g''r''a''t''i''o''n'Key.spaceKey.shift_r'P''o''i''n''t''s'Key.spaceKey.enter'-'Key.spaceKey.shift_r'P''r''o''v''i''d''i''n''g'Key.space'v''i''s''u''a''l'Key.space'r''e''p''r''e''s''e''n''t''a''t''i''o''n''s'Key.space'o''f'Key.space't''h''e'Key.space'v''a''r''i''o''u''s'Key.space'i''n''t''e''g''r''a''t''i''o''n'Key.space'p''o''i''n''t''s'Key.space'b''e''t''w''e''e''n'Key.space's''y''s''t''e''m''s''.'
Screenshot: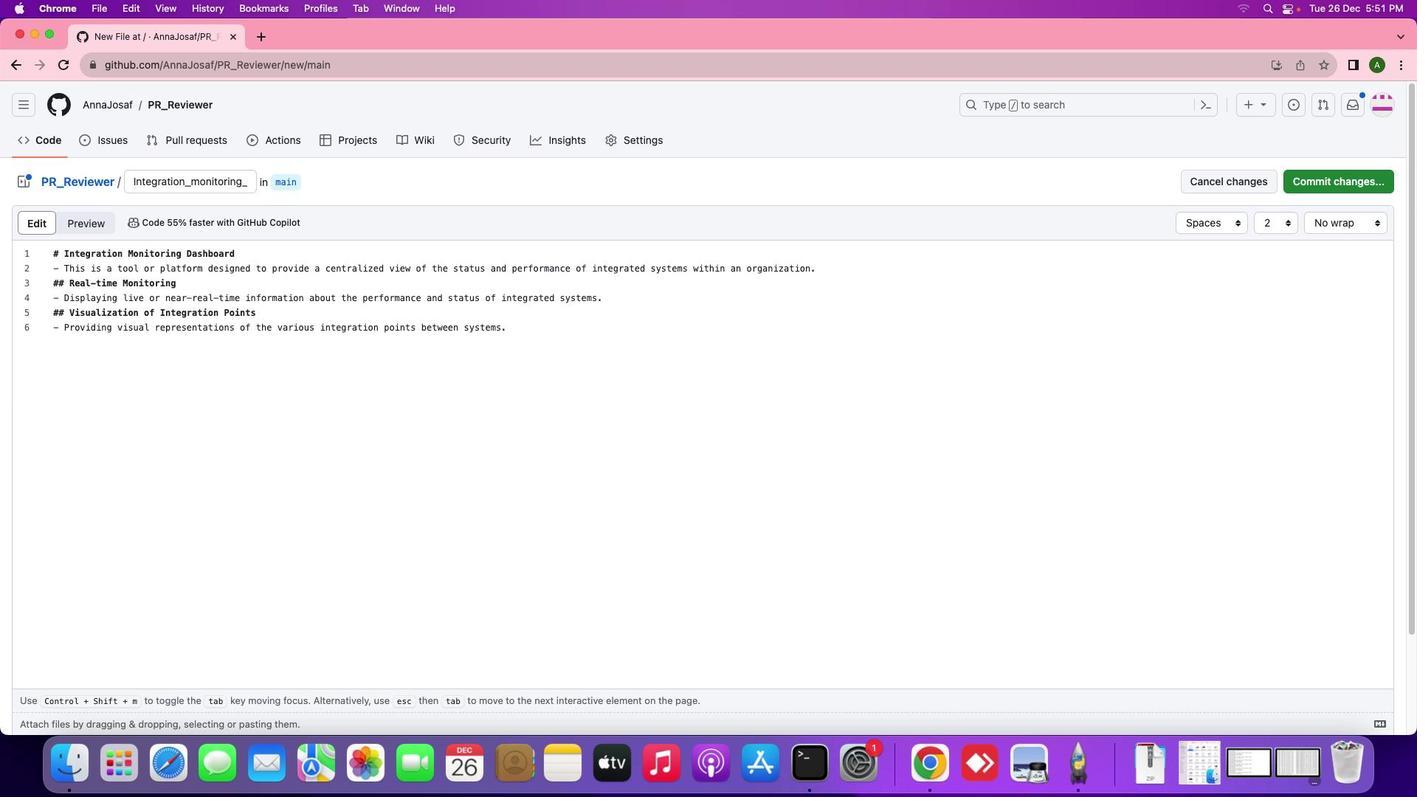 
Action: Mouse moved to (88, 222)
Screenshot: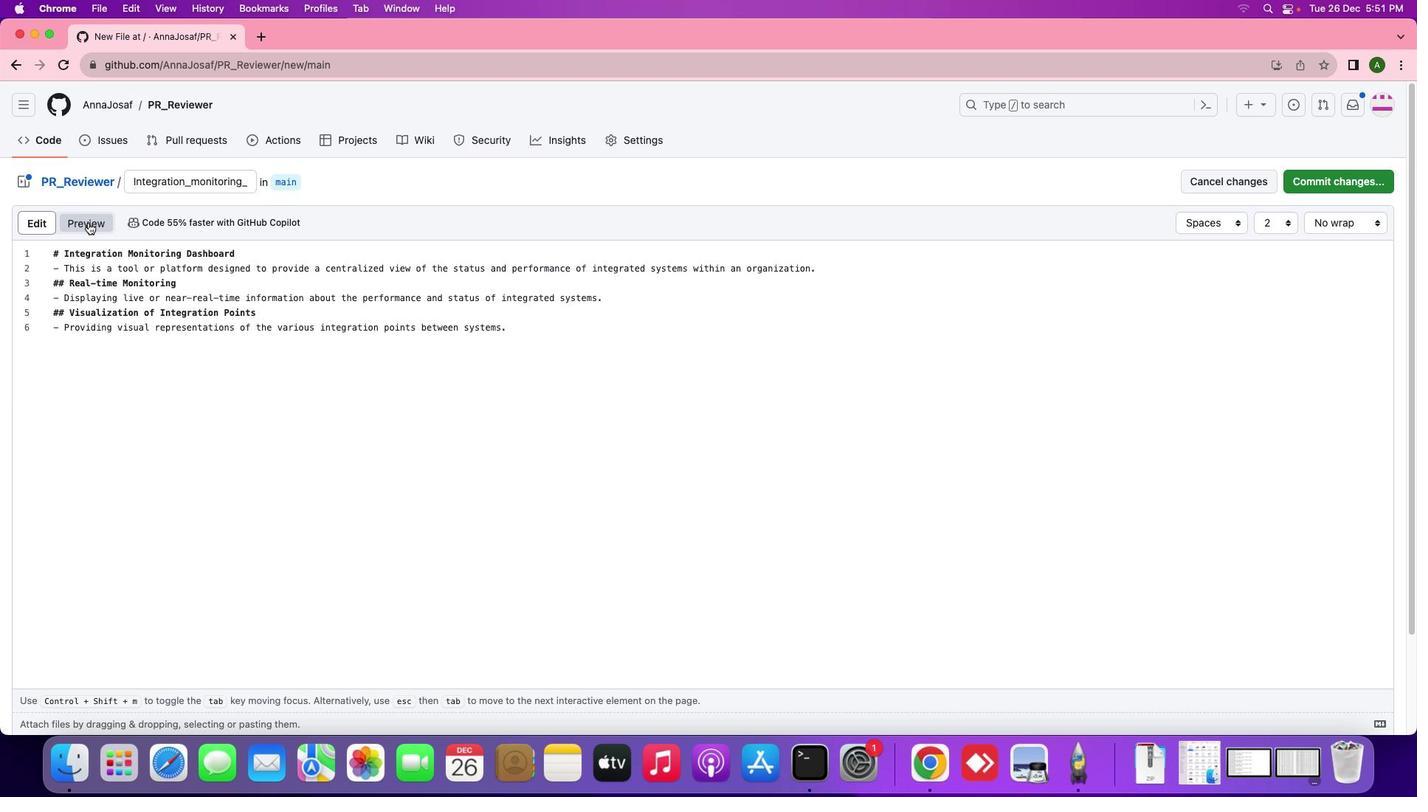 
Action: Mouse pressed left at (88, 222)
Screenshot: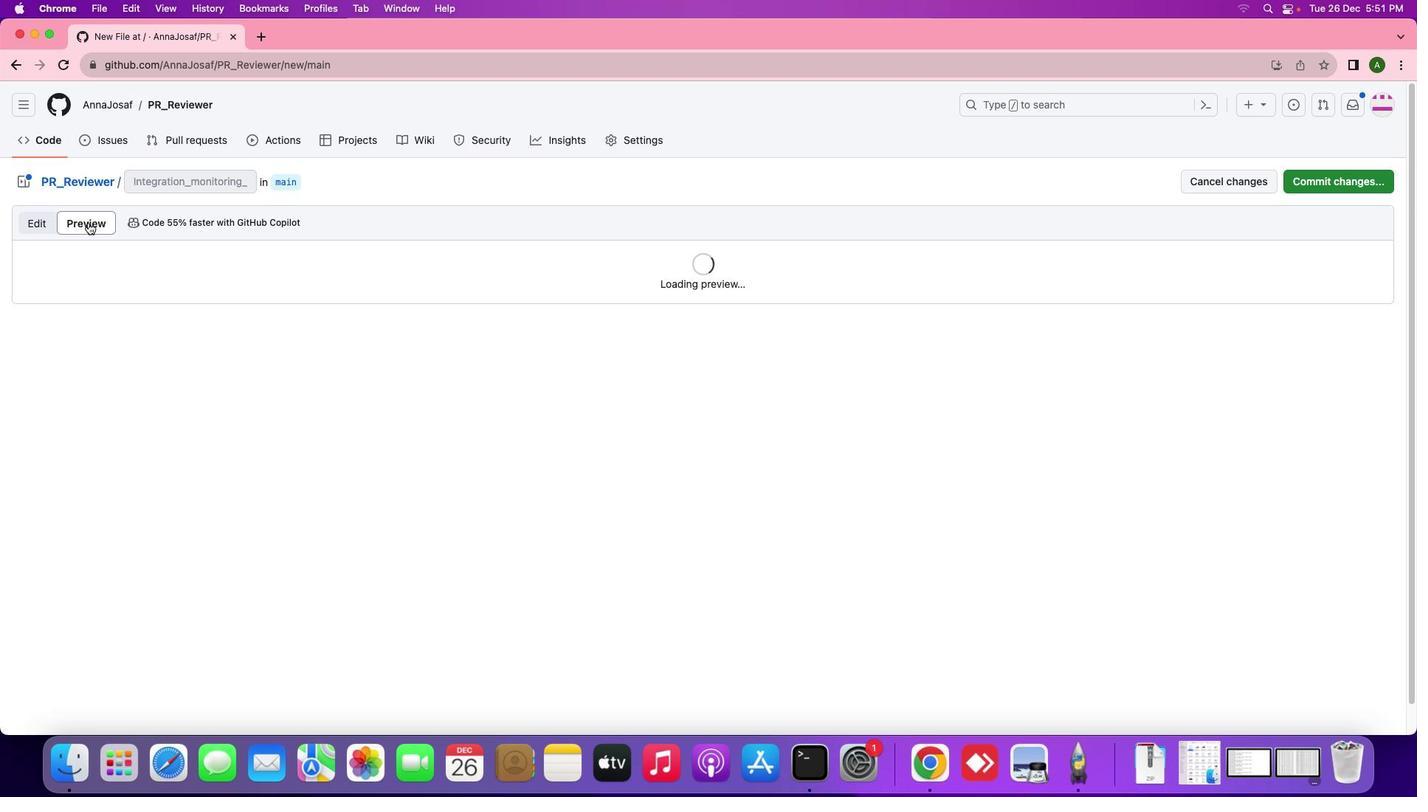 
Action: Mouse moved to (1304, 182)
Screenshot: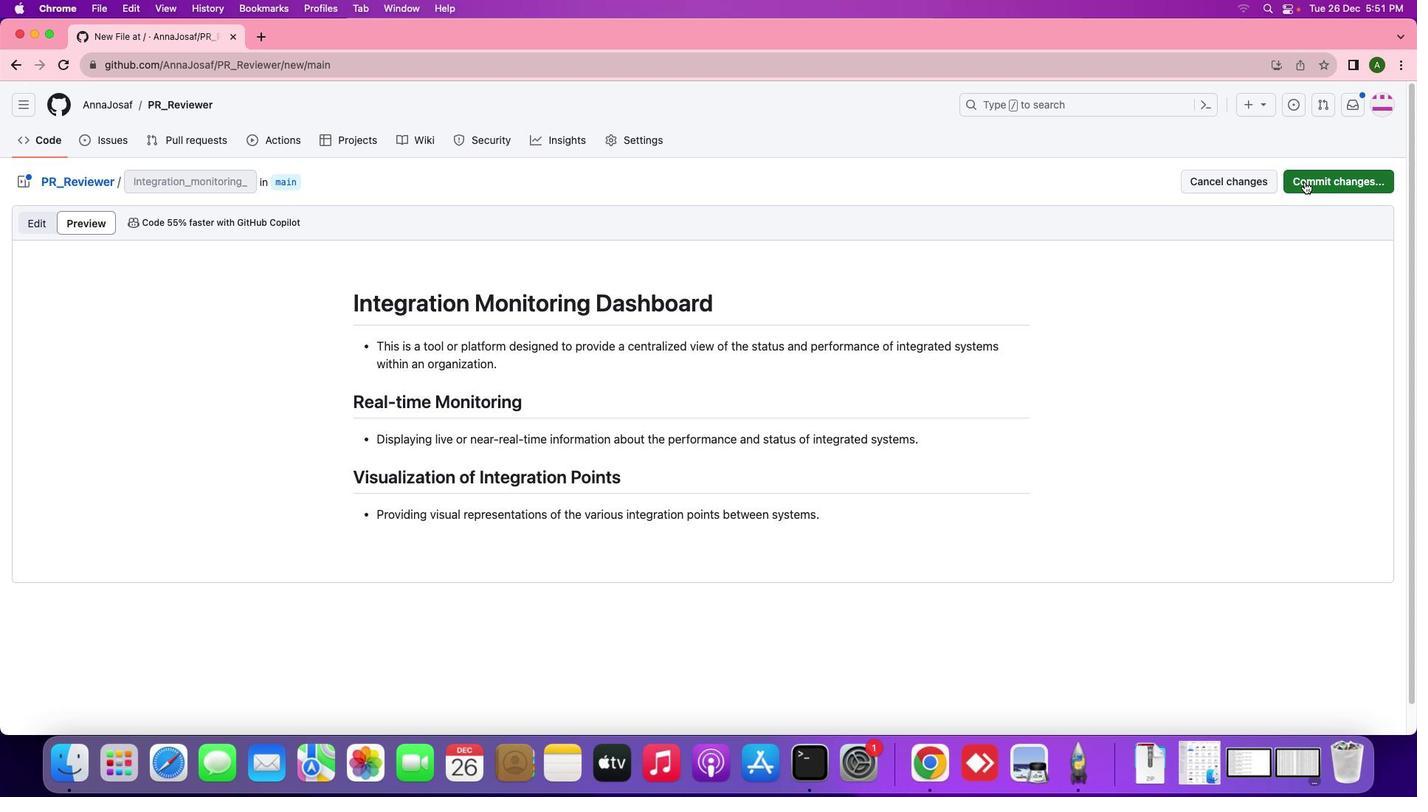 
Action: Mouse pressed left at (1304, 182)
Screenshot: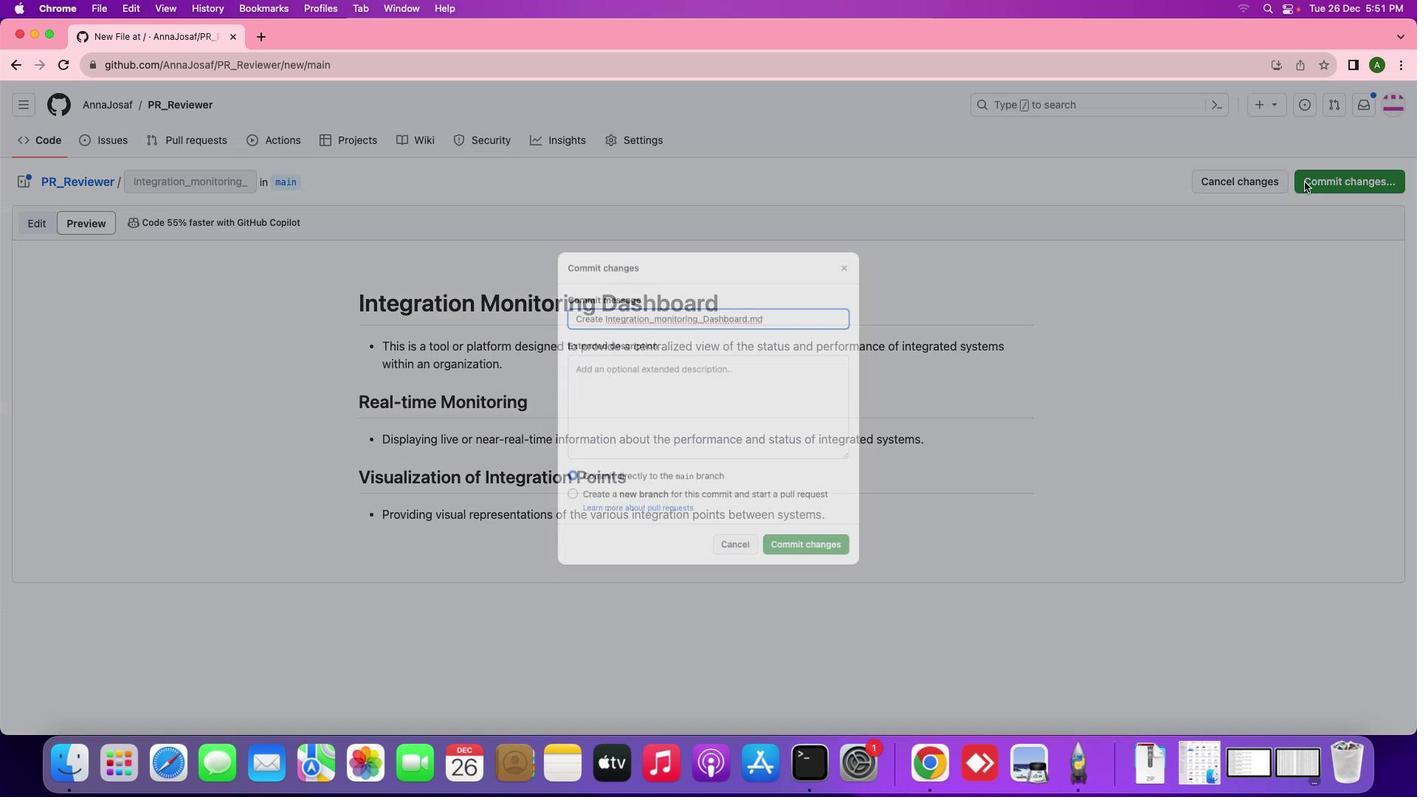 
Action: Mouse moved to (827, 566)
Screenshot: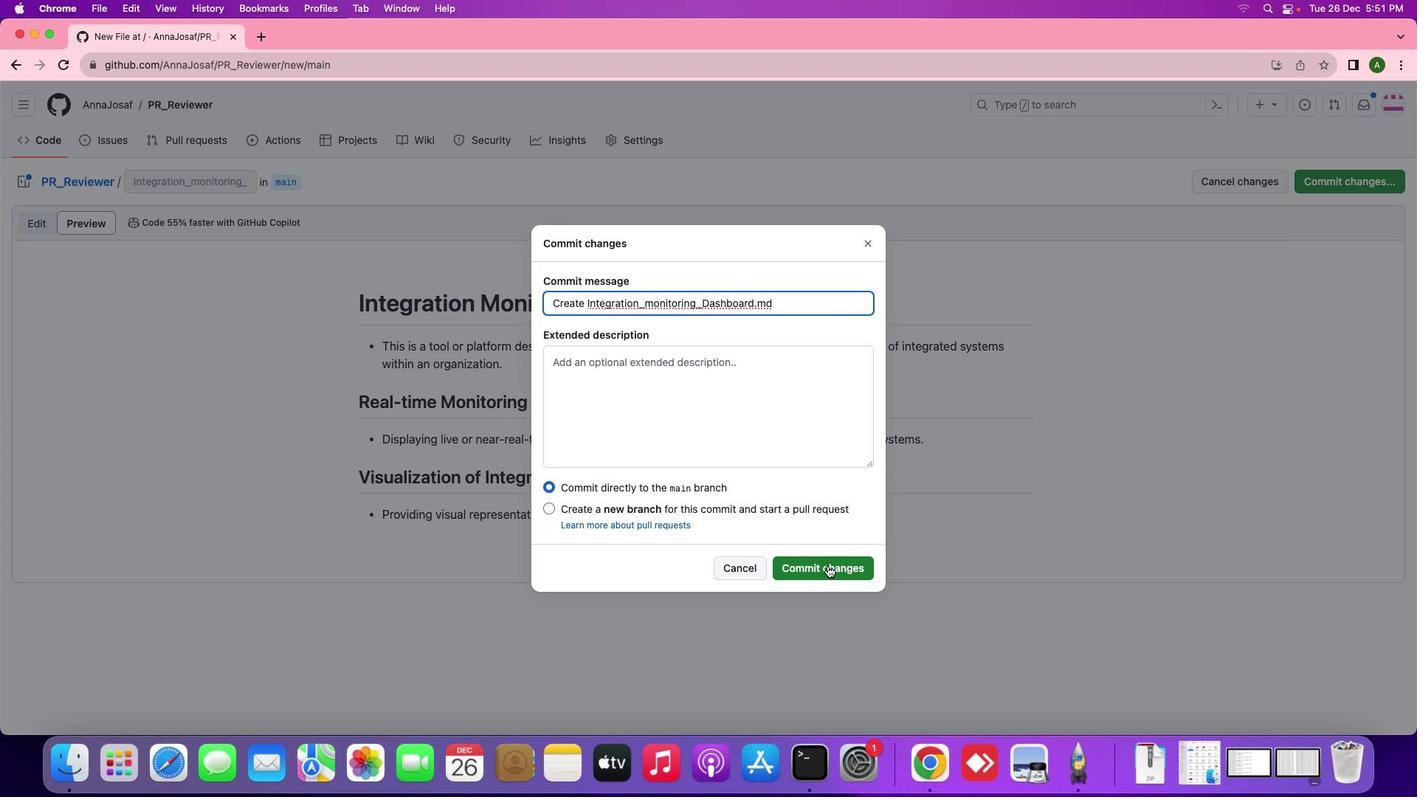 
Action: Mouse pressed left at (827, 566)
Screenshot: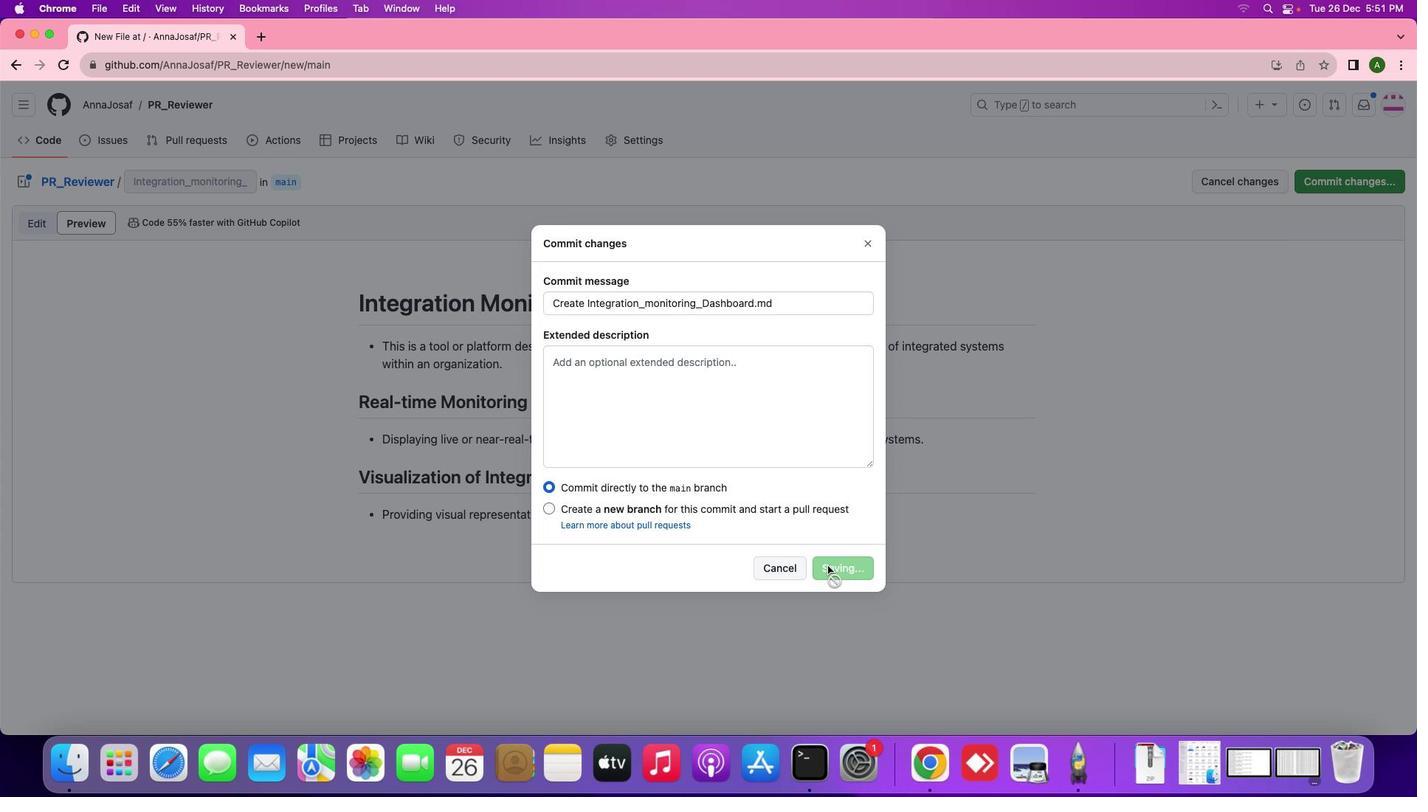 
Action: Mouse moved to (43, 149)
Screenshot: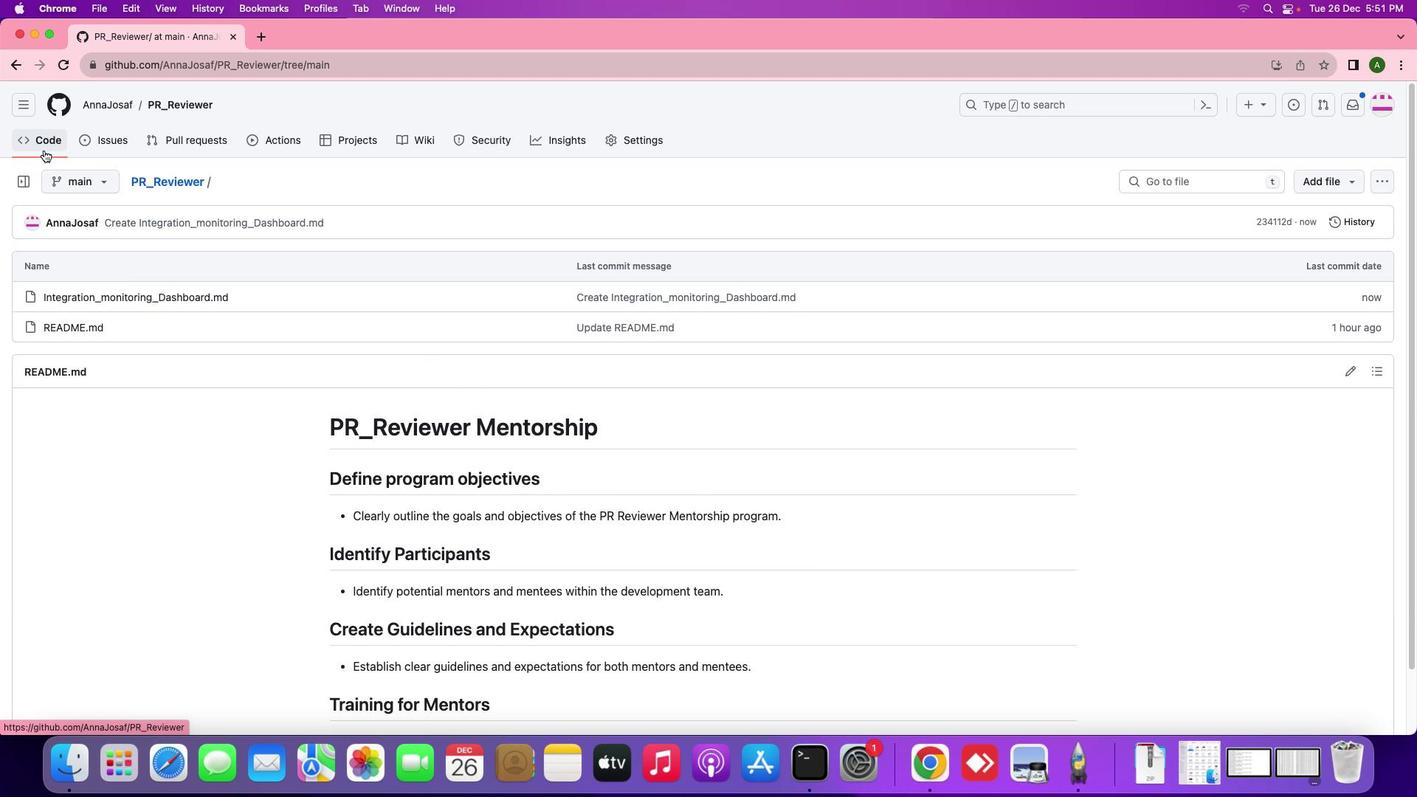 
Action: Mouse pressed left at (43, 149)
Screenshot: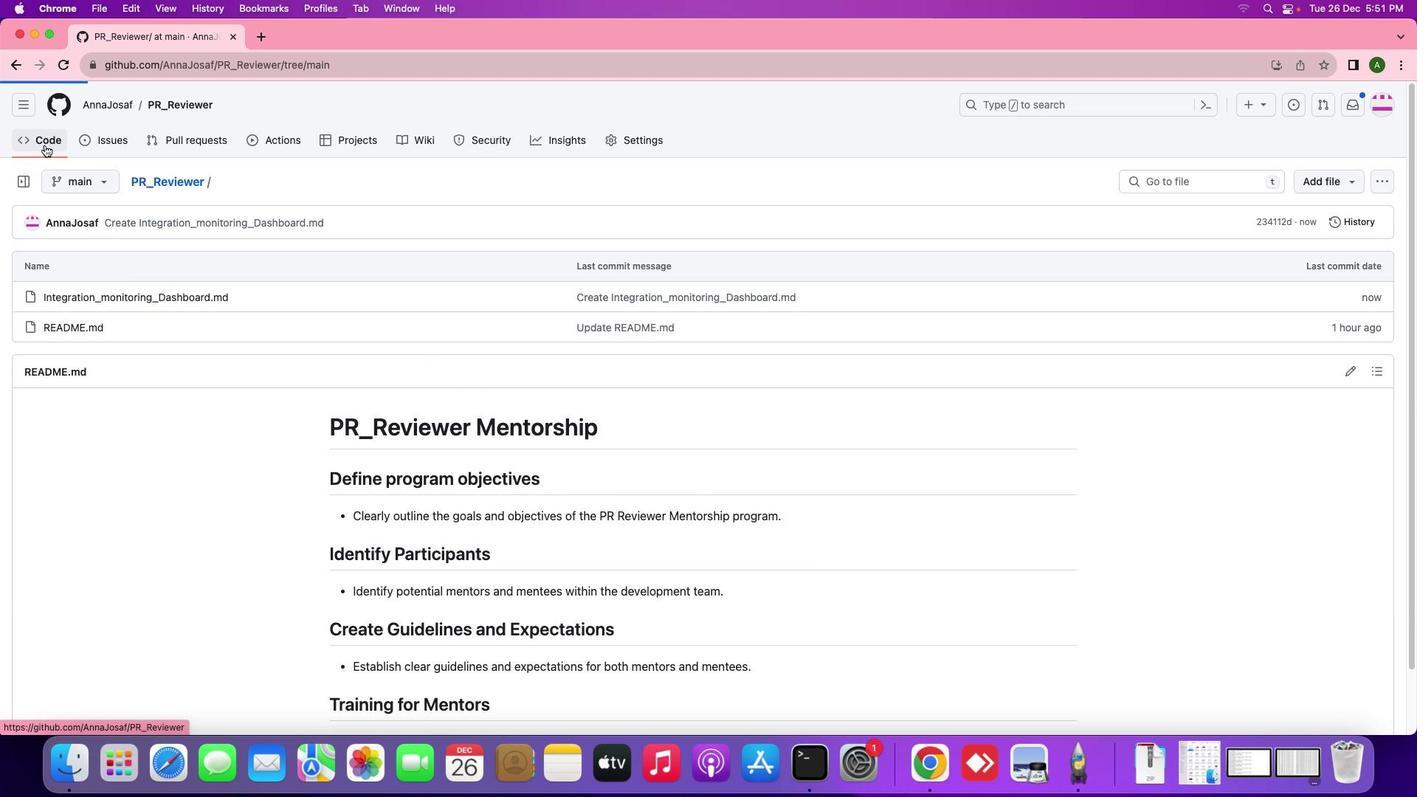 
Action: Mouse moved to (655, 340)
Screenshot: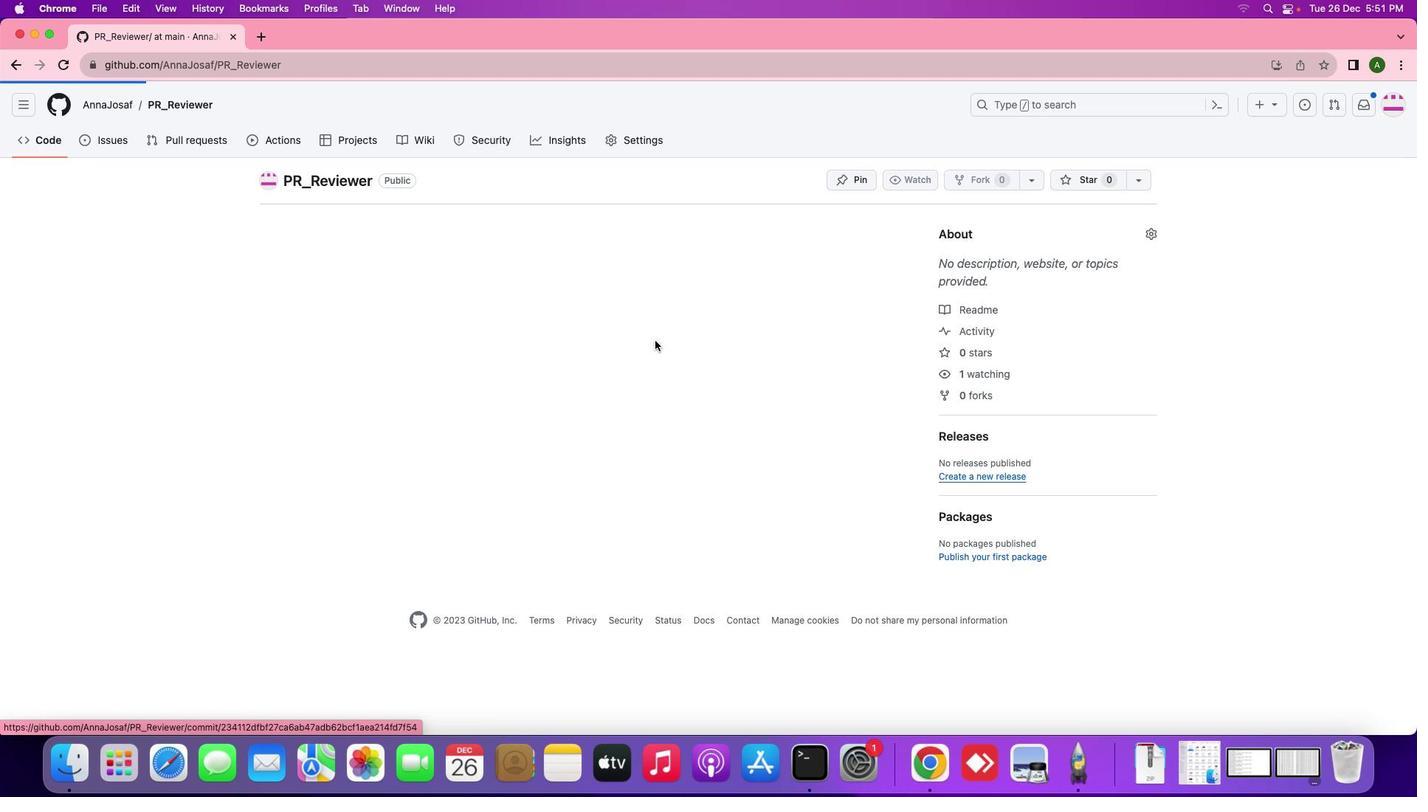 
